 Task: Create a scrum project AgileBoost. Add to scrum project AgileBoost a team member softage.3@softage.net and assign as Project Lead. Add to scrum project AgileBoost a team member softage.4@softage.net
Action: Mouse moved to (240, 66)
Screenshot: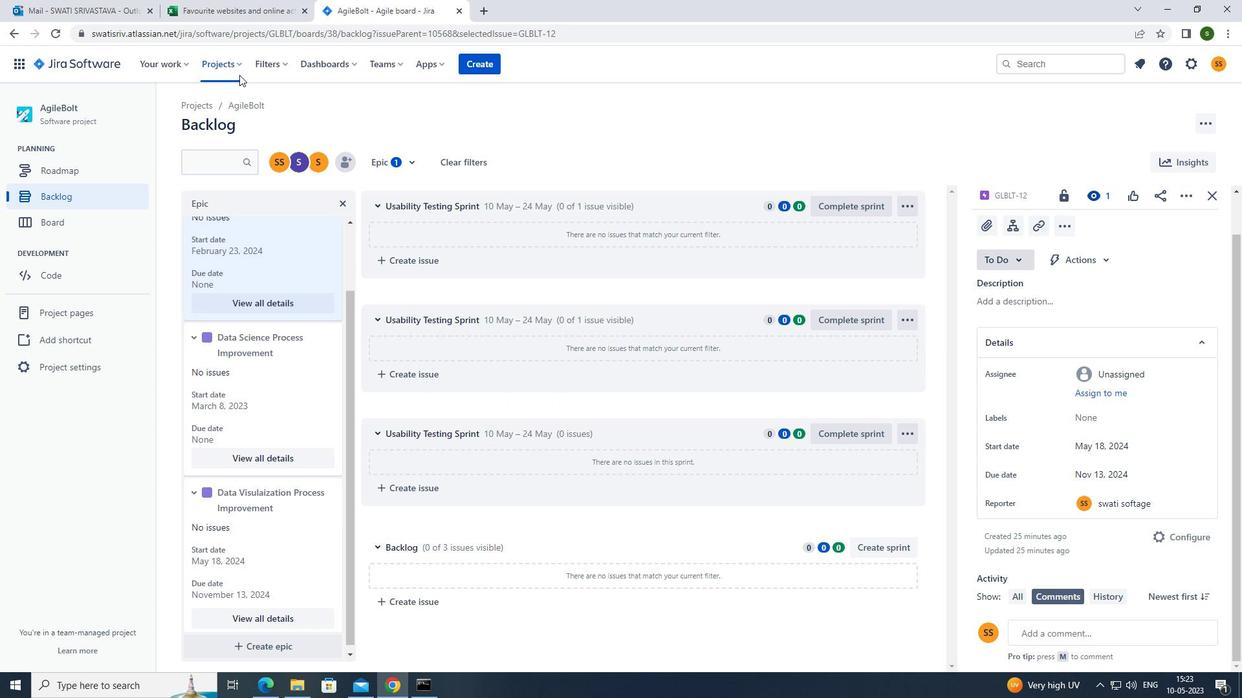 
Action: Mouse pressed left at (240, 66)
Screenshot: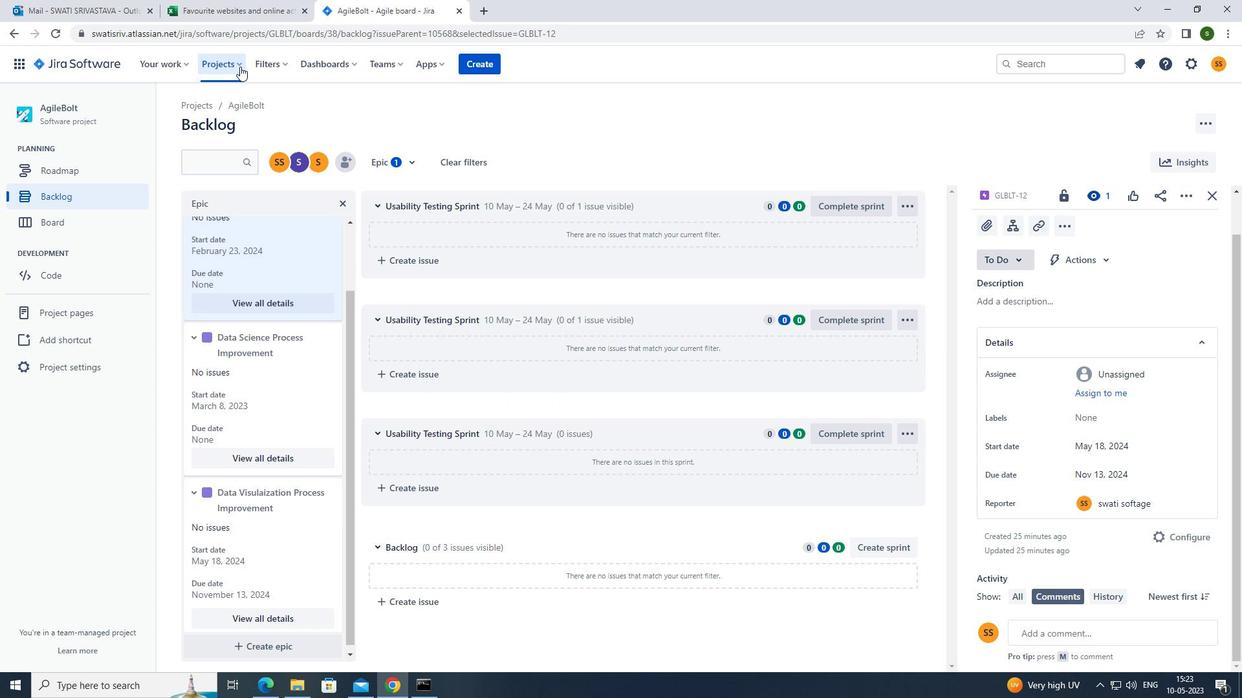 
Action: Mouse moved to (225, 320)
Screenshot: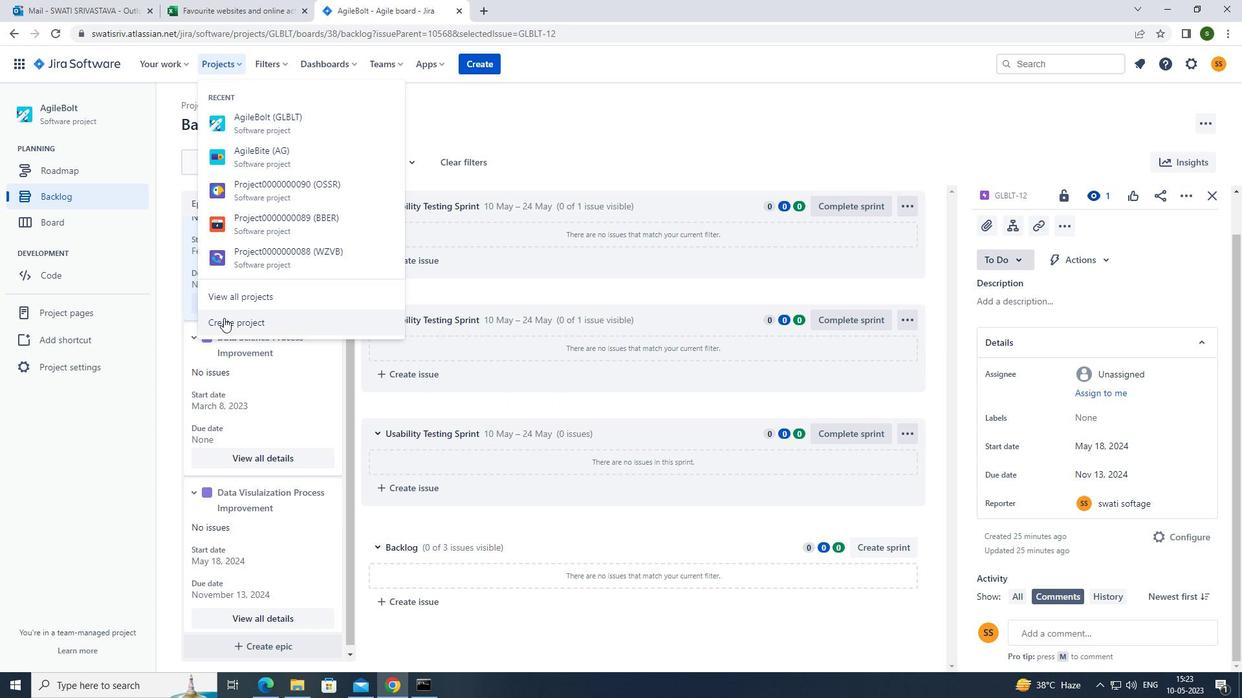 
Action: Mouse pressed left at (225, 320)
Screenshot: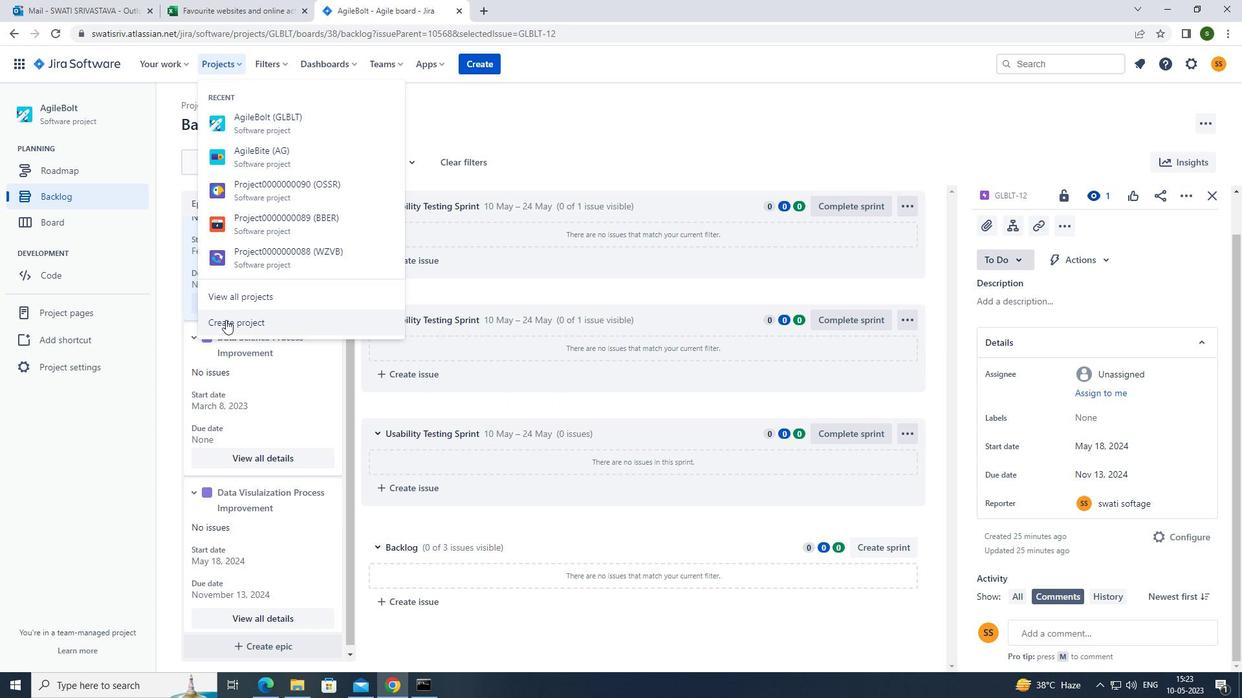 
Action: Mouse moved to (736, 323)
Screenshot: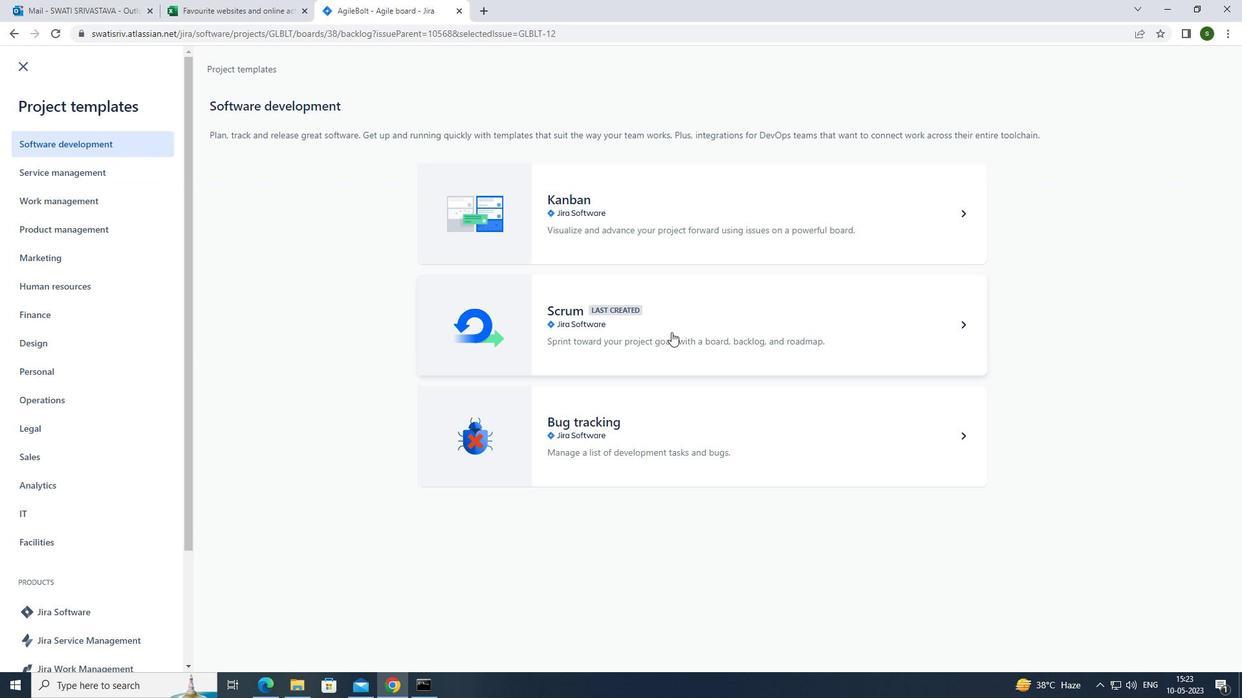 
Action: Mouse pressed left at (736, 323)
Screenshot: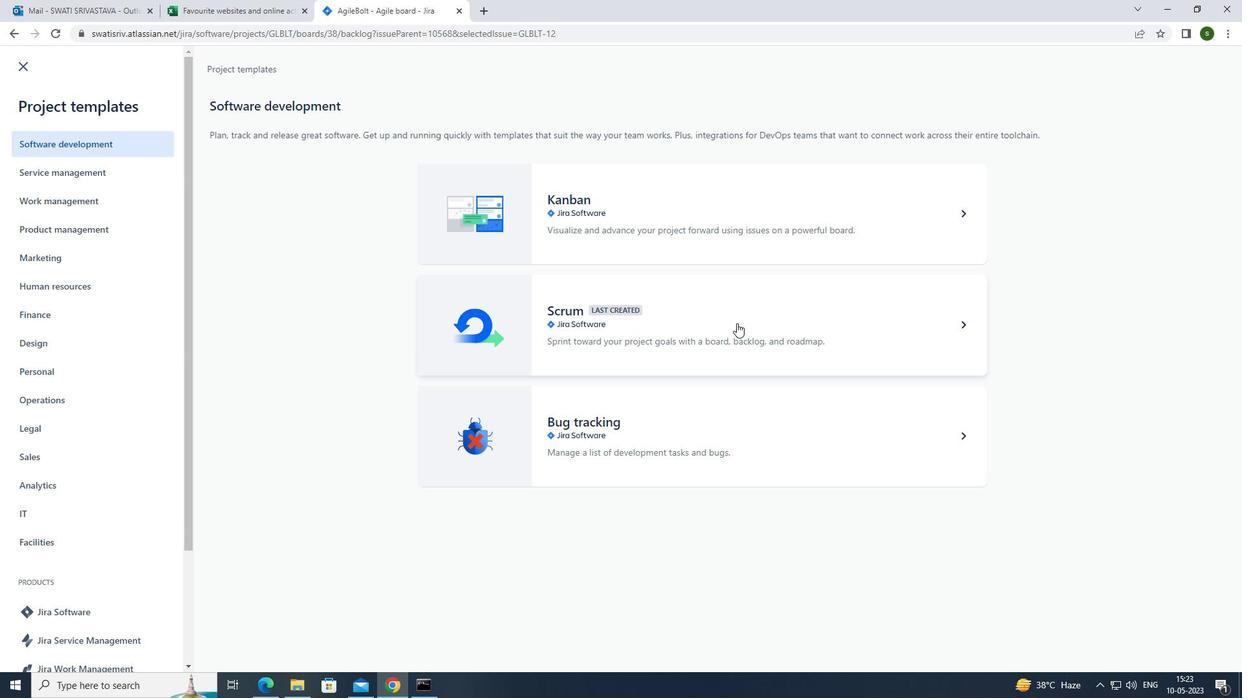 
Action: Mouse moved to (941, 639)
Screenshot: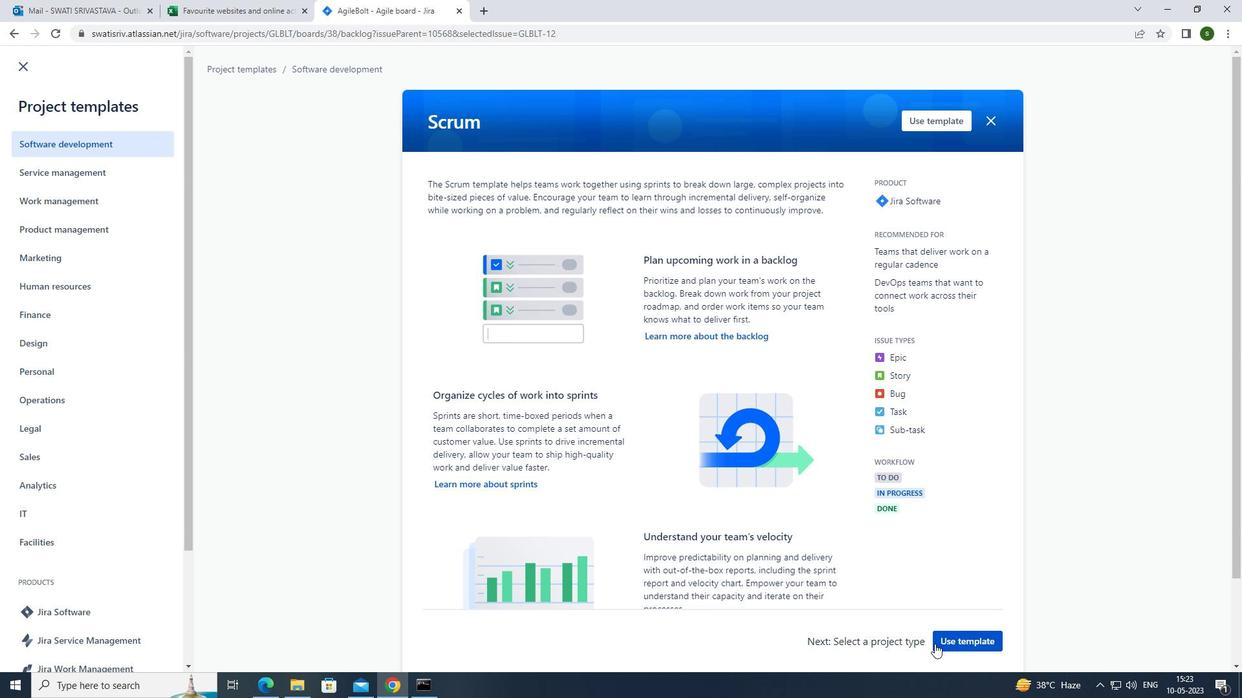 
Action: Mouse pressed left at (941, 639)
Screenshot: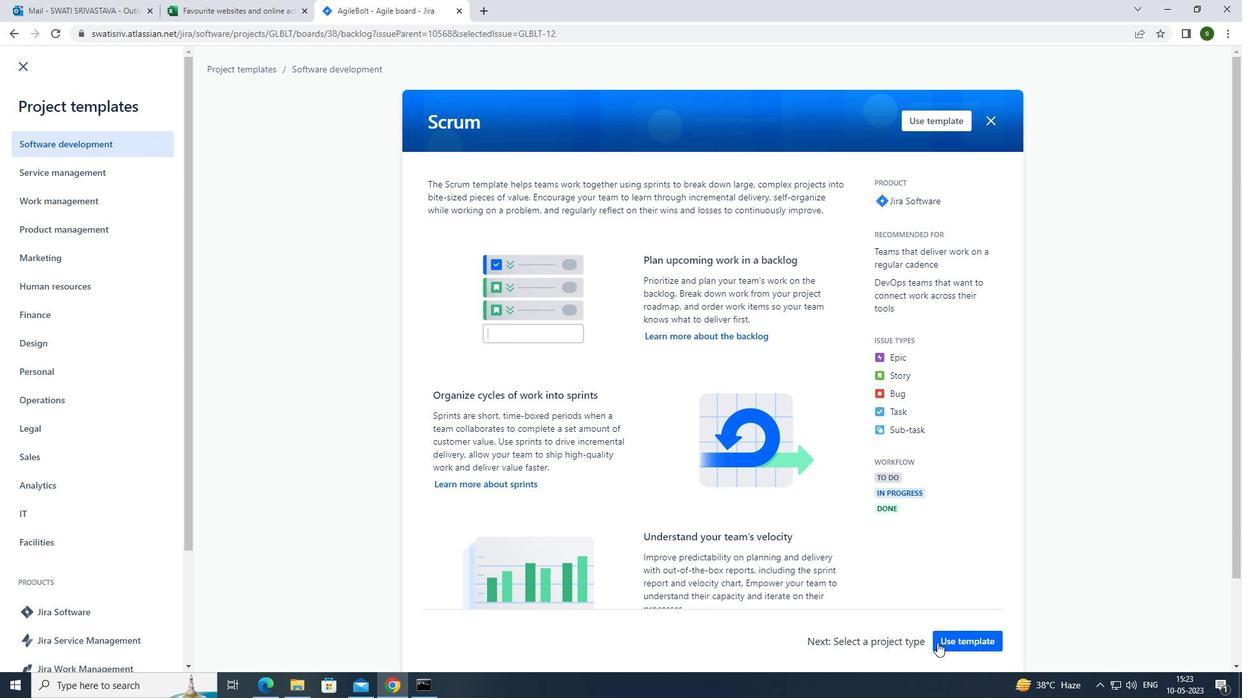 
Action: Mouse moved to (515, 631)
Screenshot: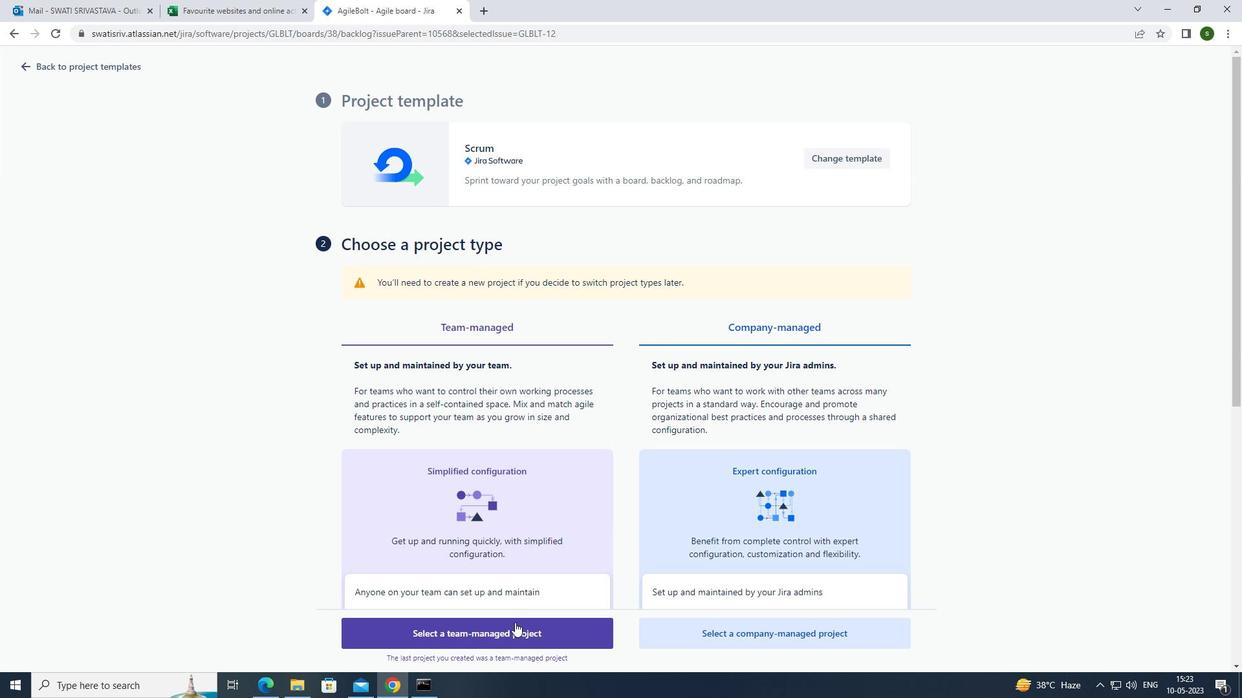 
Action: Mouse pressed left at (515, 631)
Screenshot: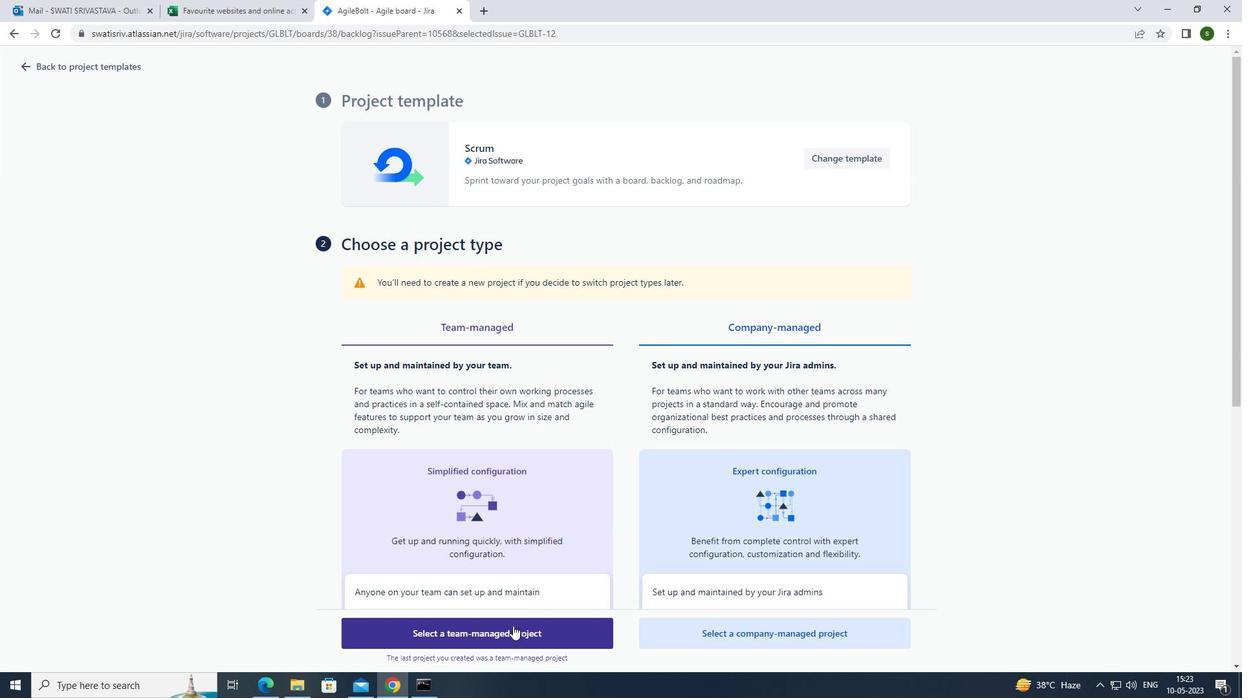 
Action: Mouse moved to (385, 310)
Screenshot: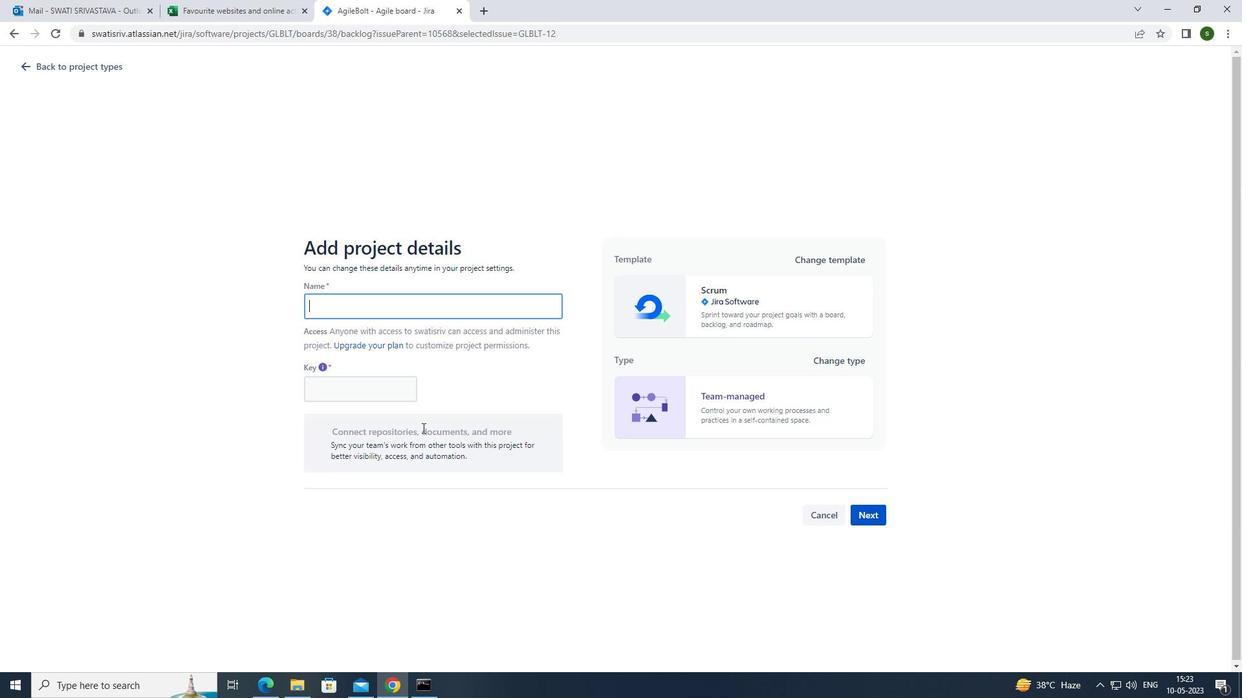 
Action: Mouse pressed left at (385, 310)
Screenshot: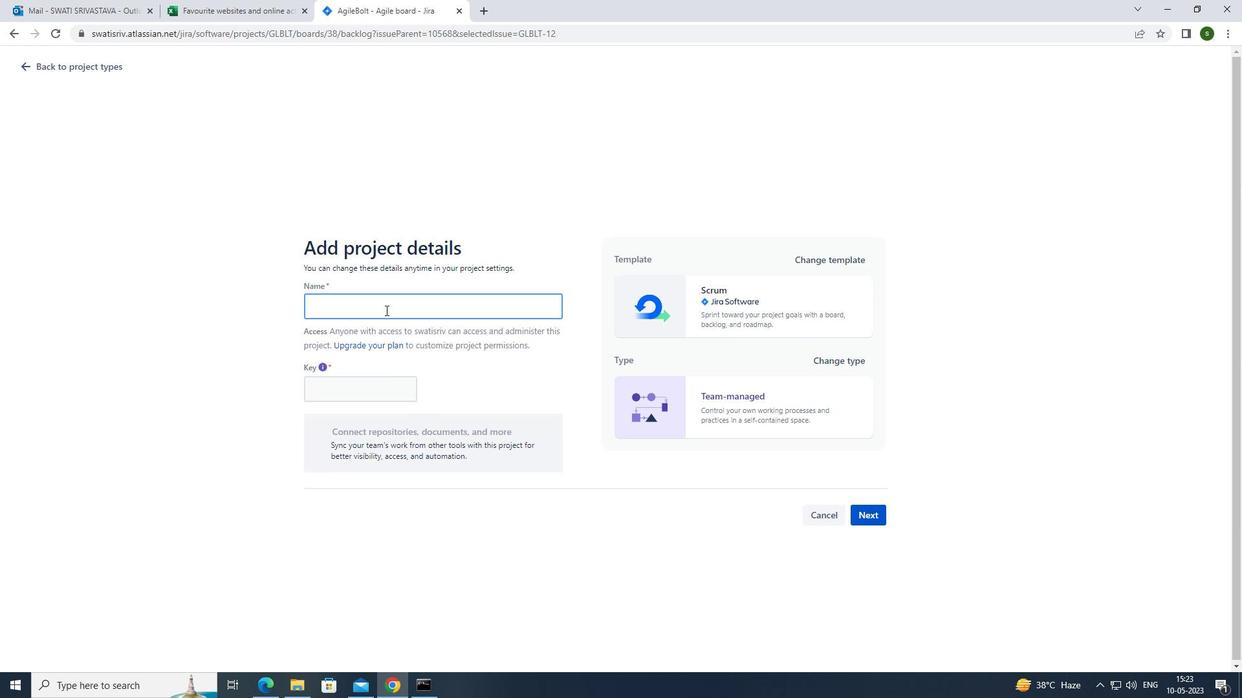 
Action: Key pressed <Key.caps_lock>a<Key.caps_lock>gile<Key.caps_lock>b<Key.caps_lock>oost
Screenshot: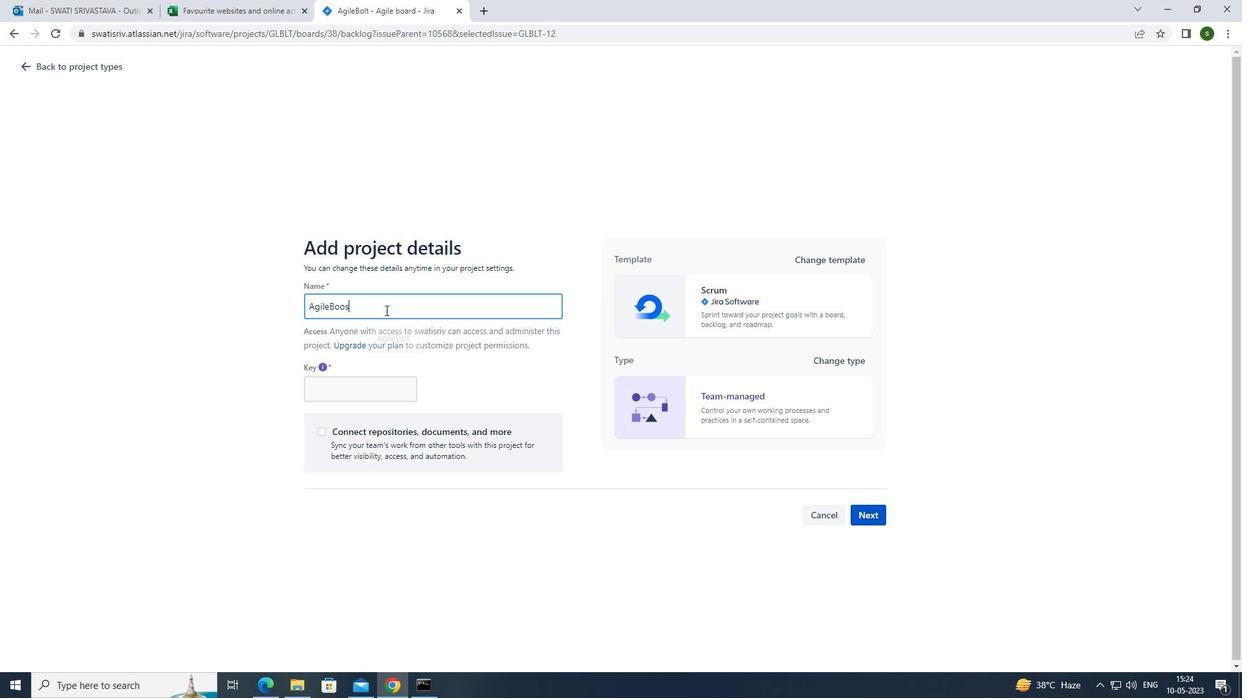
Action: Mouse moved to (871, 517)
Screenshot: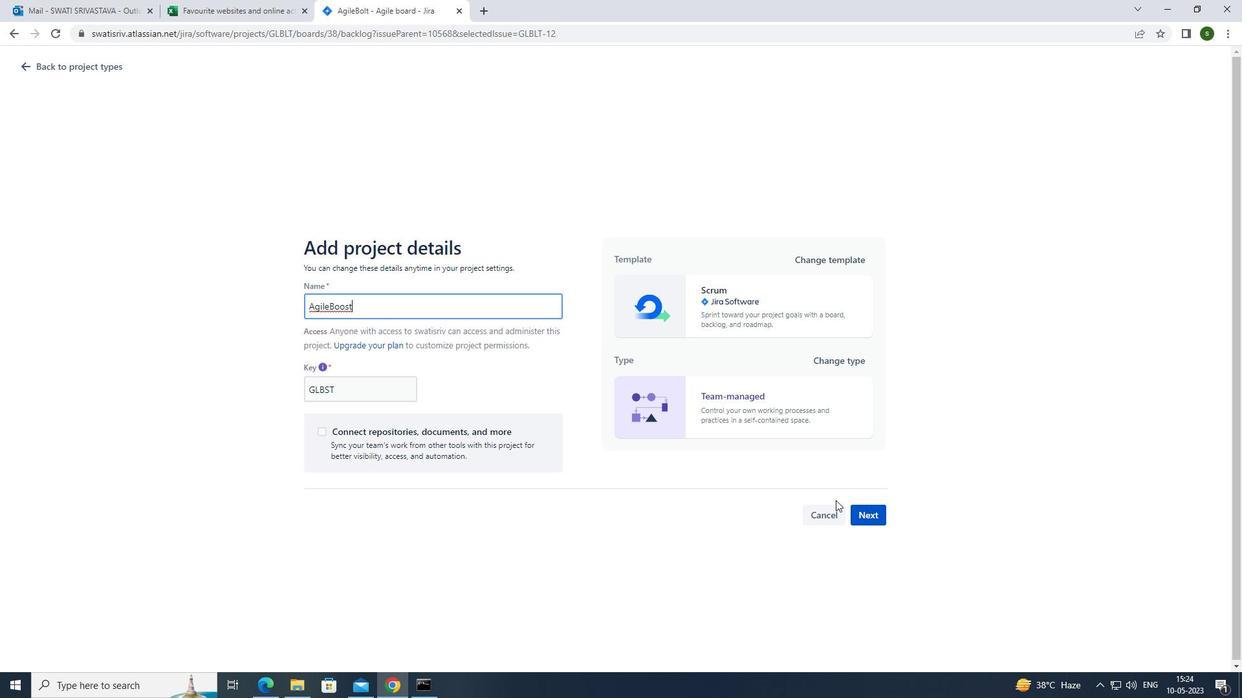 
Action: Mouse pressed left at (871, 517)
Screenshot: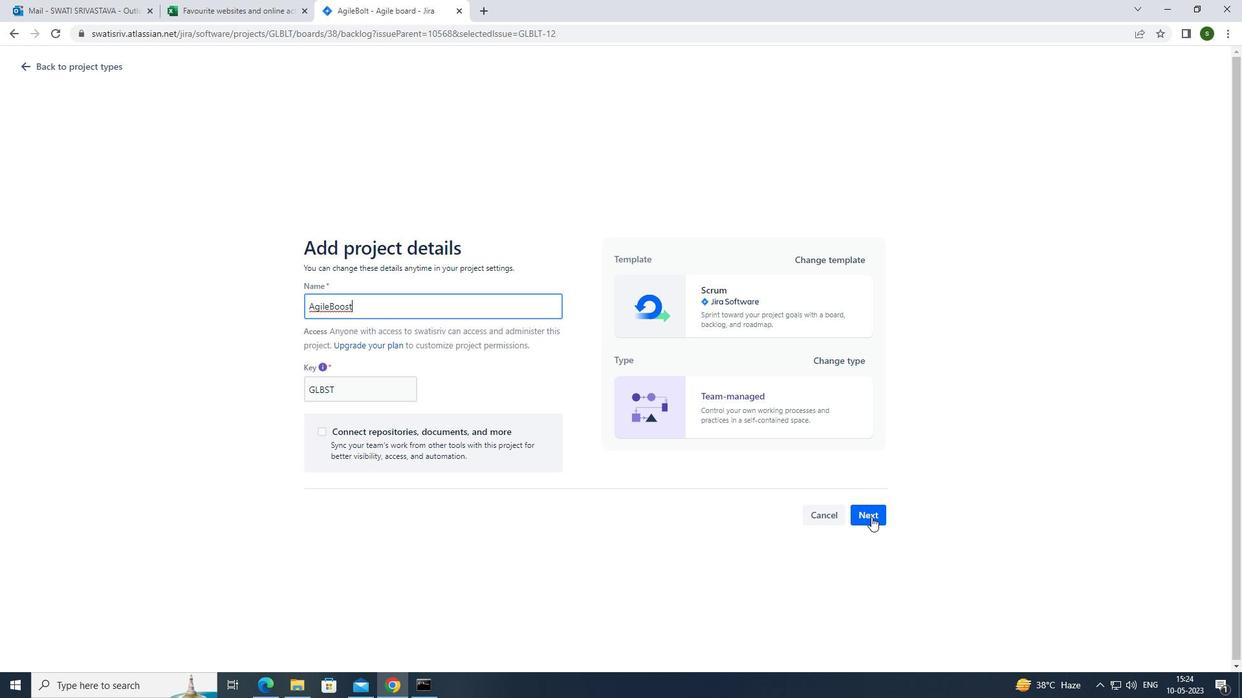 
Action: Mouse moved to (768, 437)
Screenshot: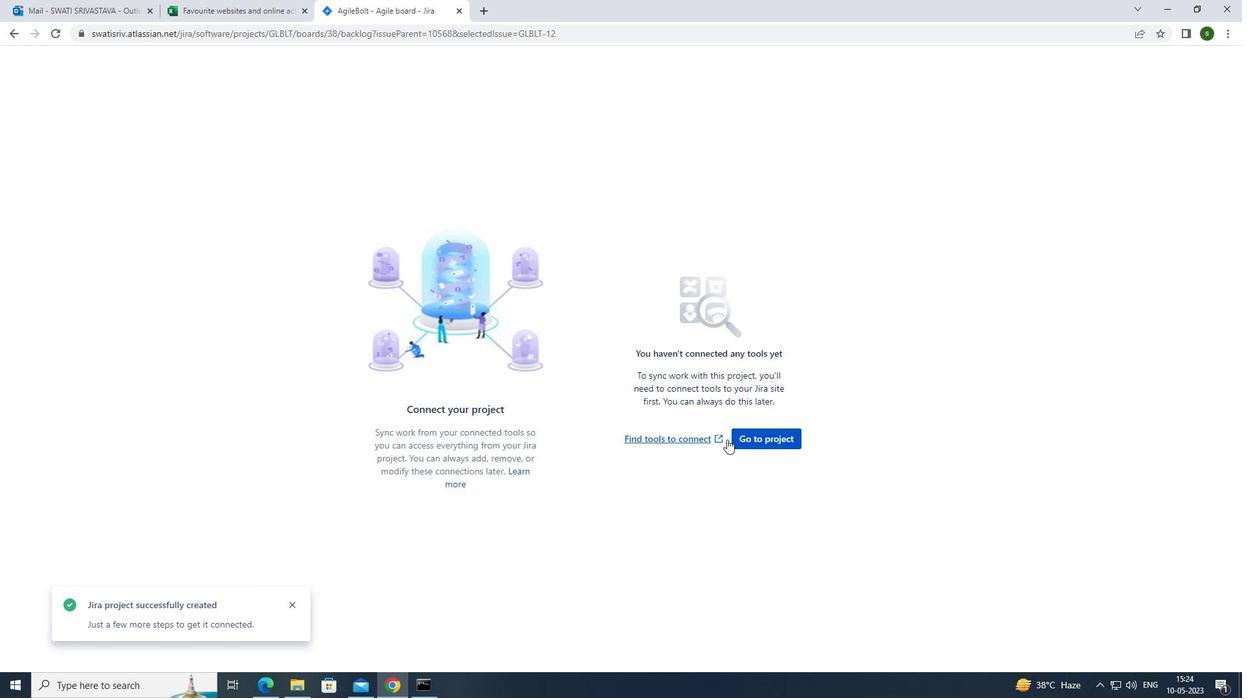 
Action: Mouse pressed left at (768, 437)
Screenshot: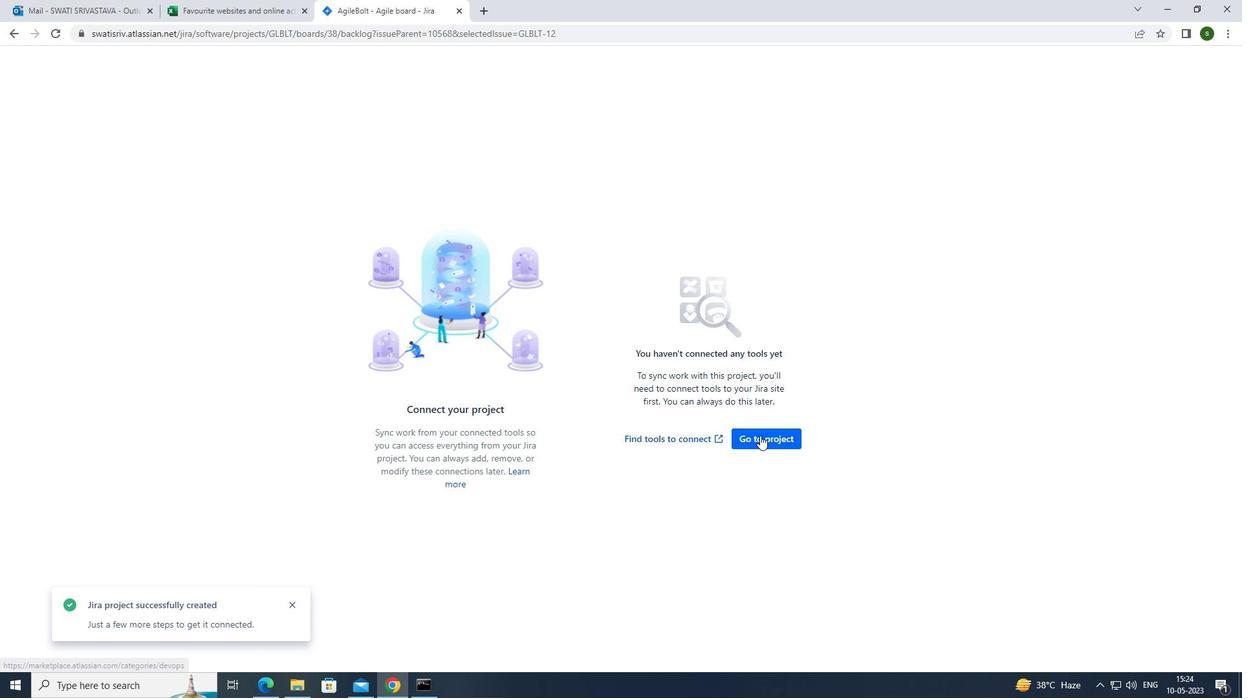 
Action: Mouse moved to (309, 176)
Screenshot: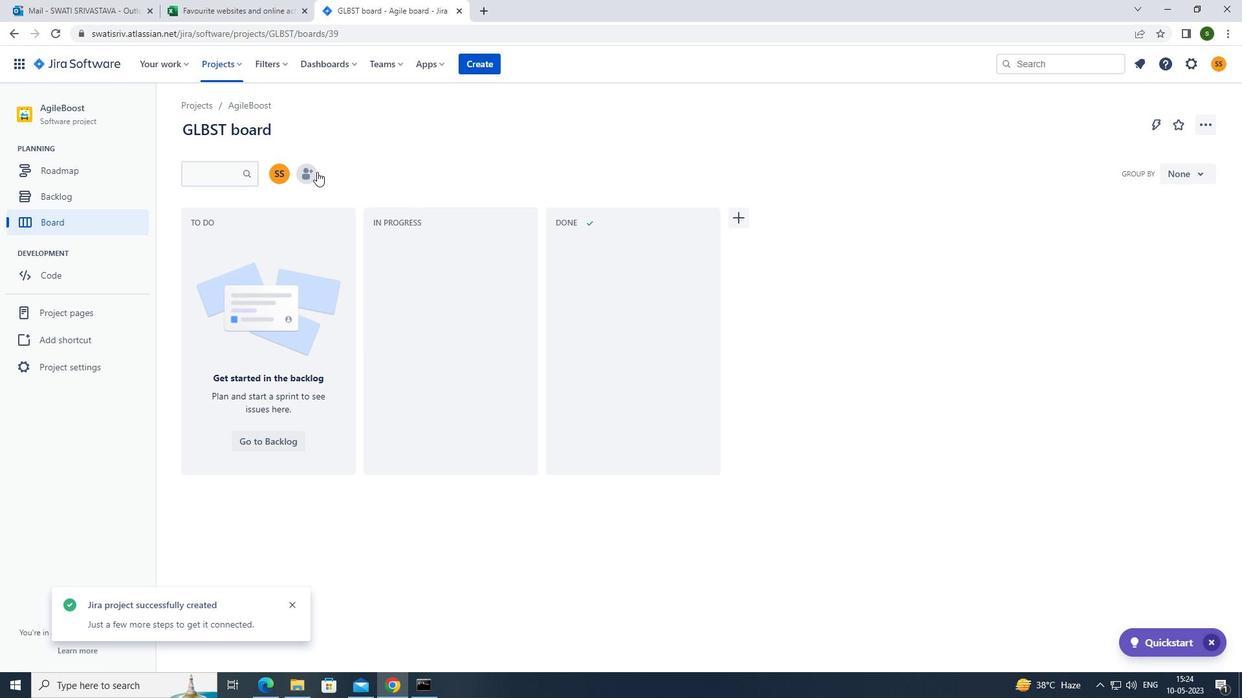 
Action: Mouse pressed left at (309, 176)
Screenshot: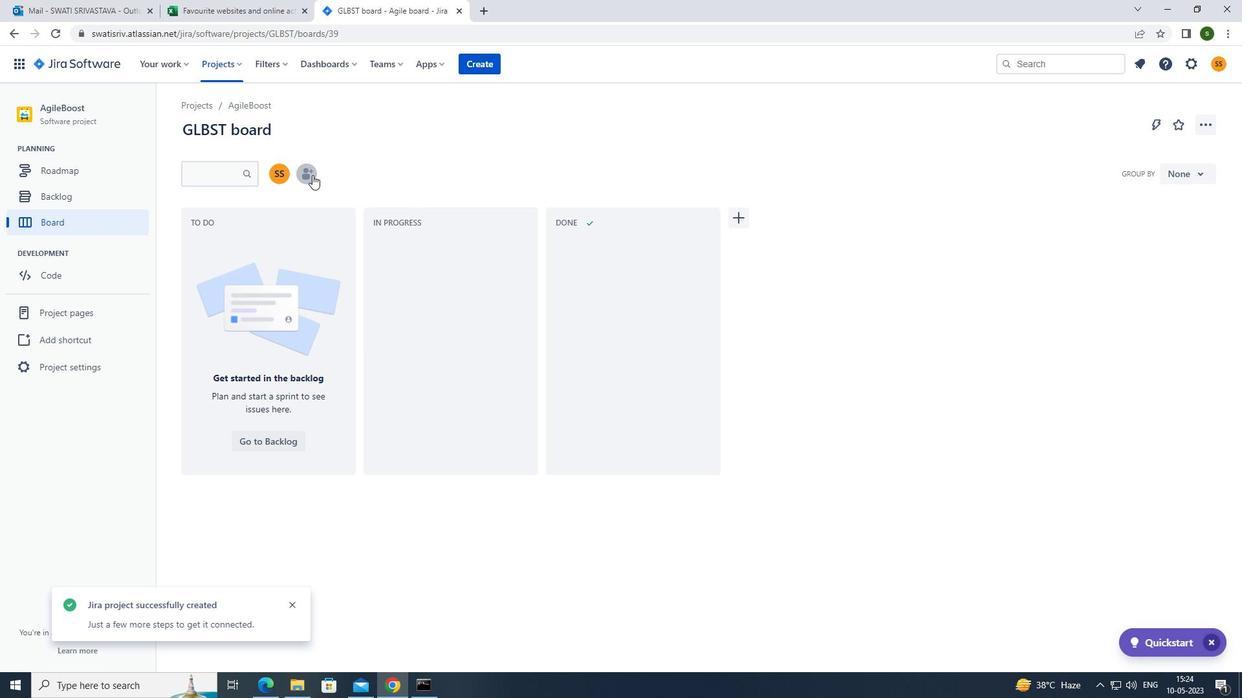 
Action: Mouse moved to (599, 163)
Screenshot: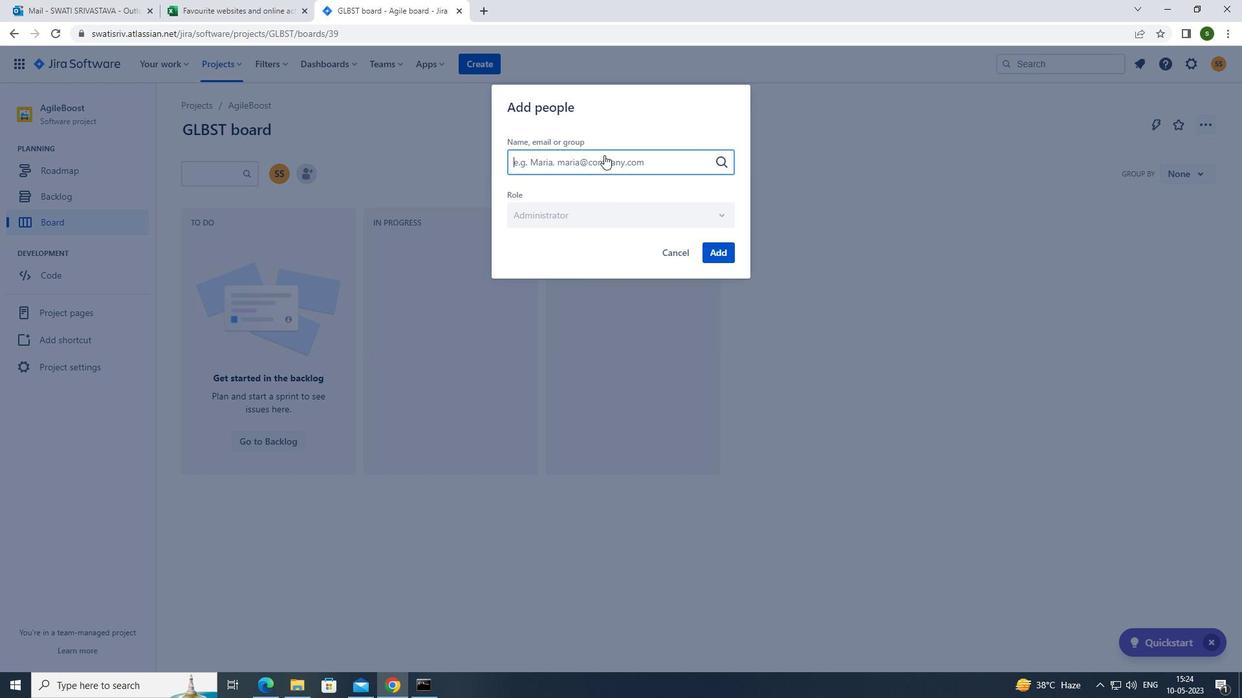 
Action: Mouse pressed left at (599, 163)
Screenshot: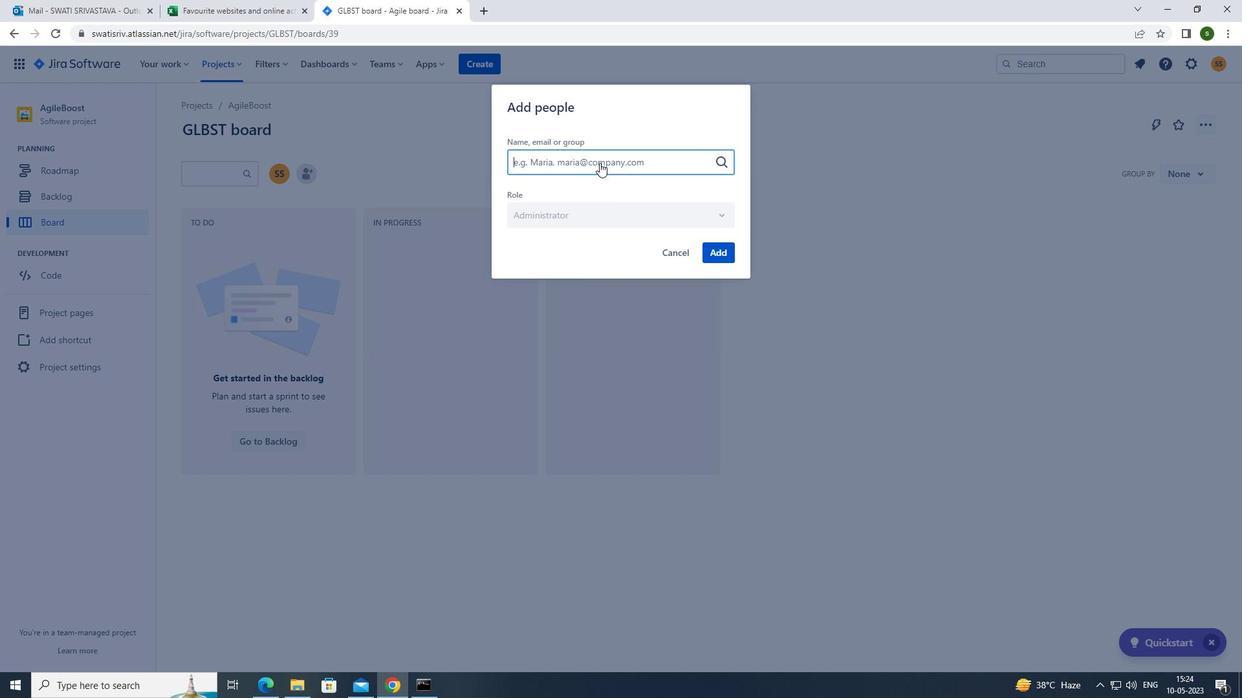 
Action: Mouse moved to (595, 164)
Screenshot: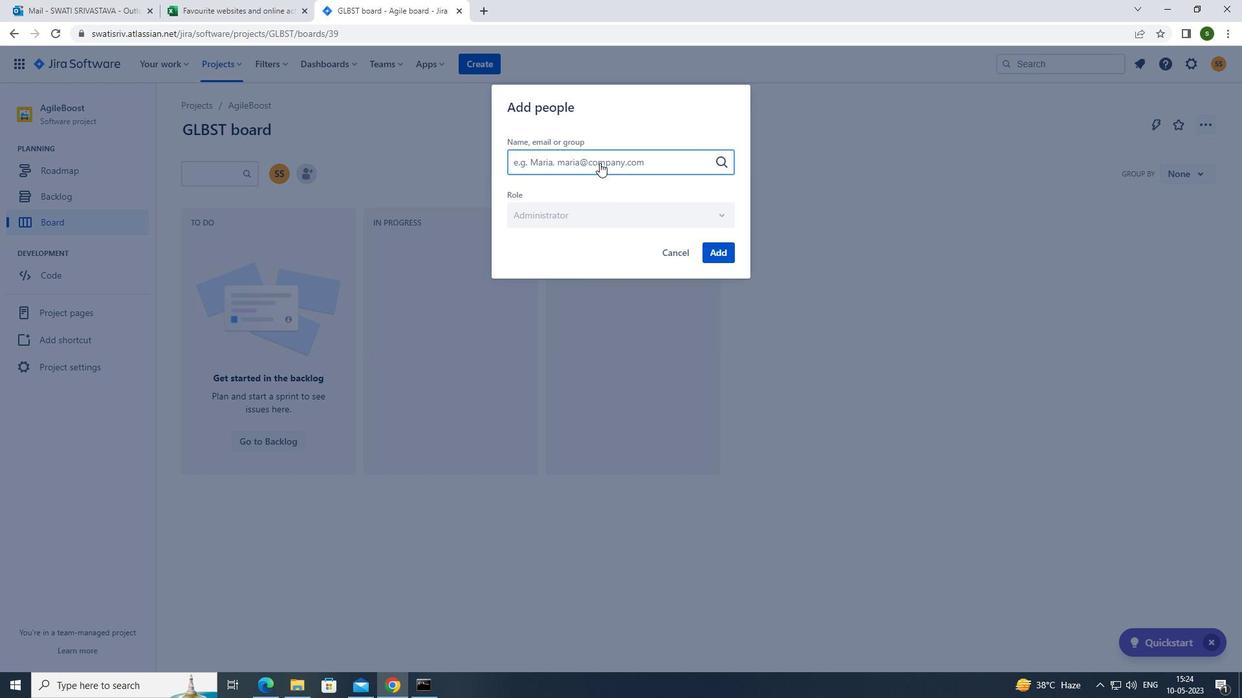 
Action: Key pressed so
Screenshot: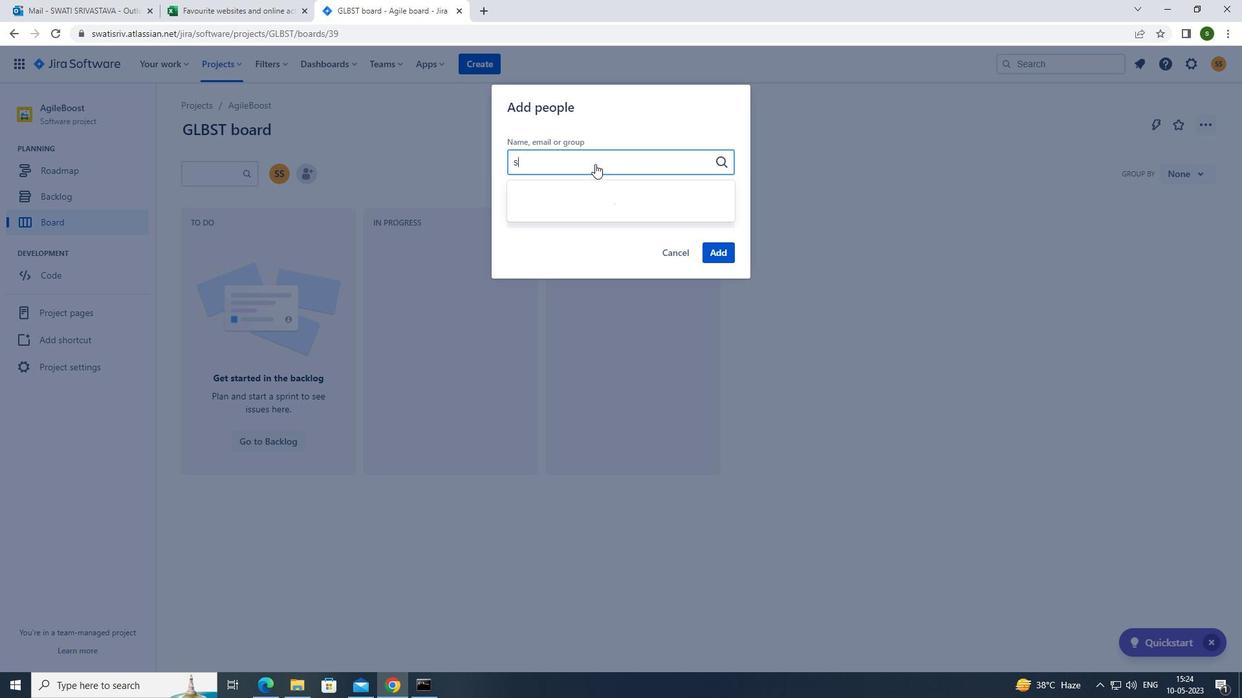 
Action: Mouse moved to (578, 301)
Screenshot: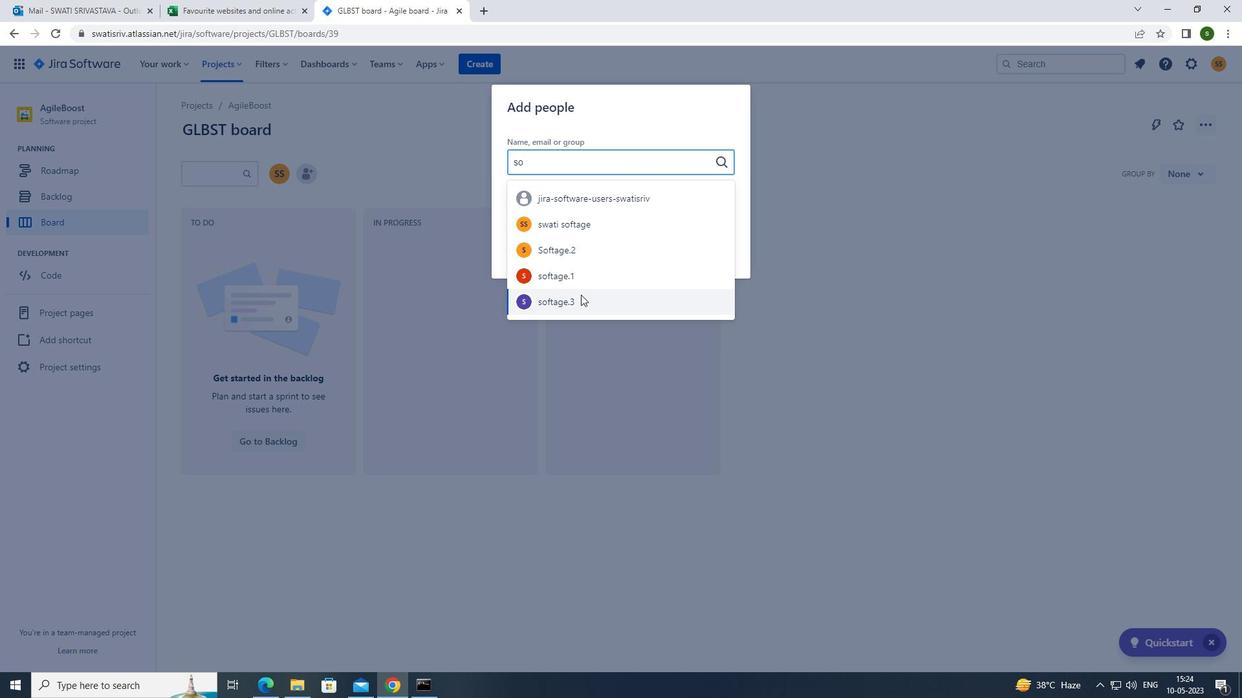 
Action: Mouse pressed left at (578, 301)
Screenshot: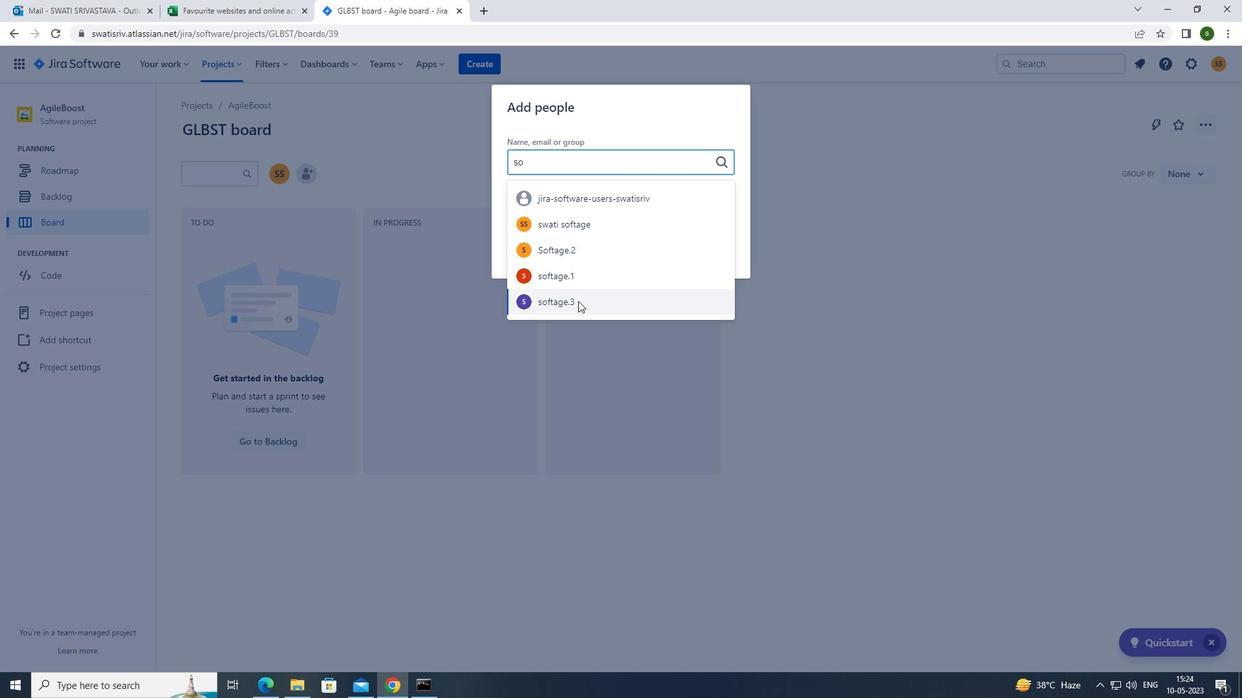 
Action: Mouse moved to (722, 252)
Screenshot: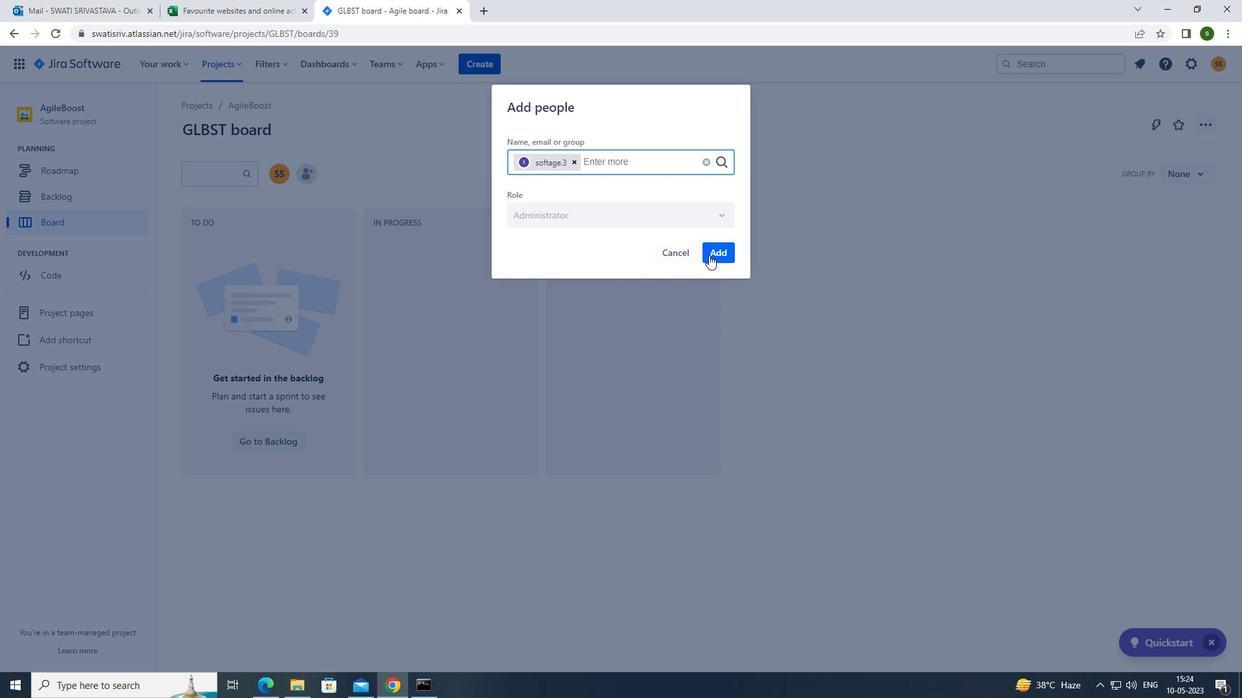 
Action: Mouse pressed left at (722, 252)
Screenshot: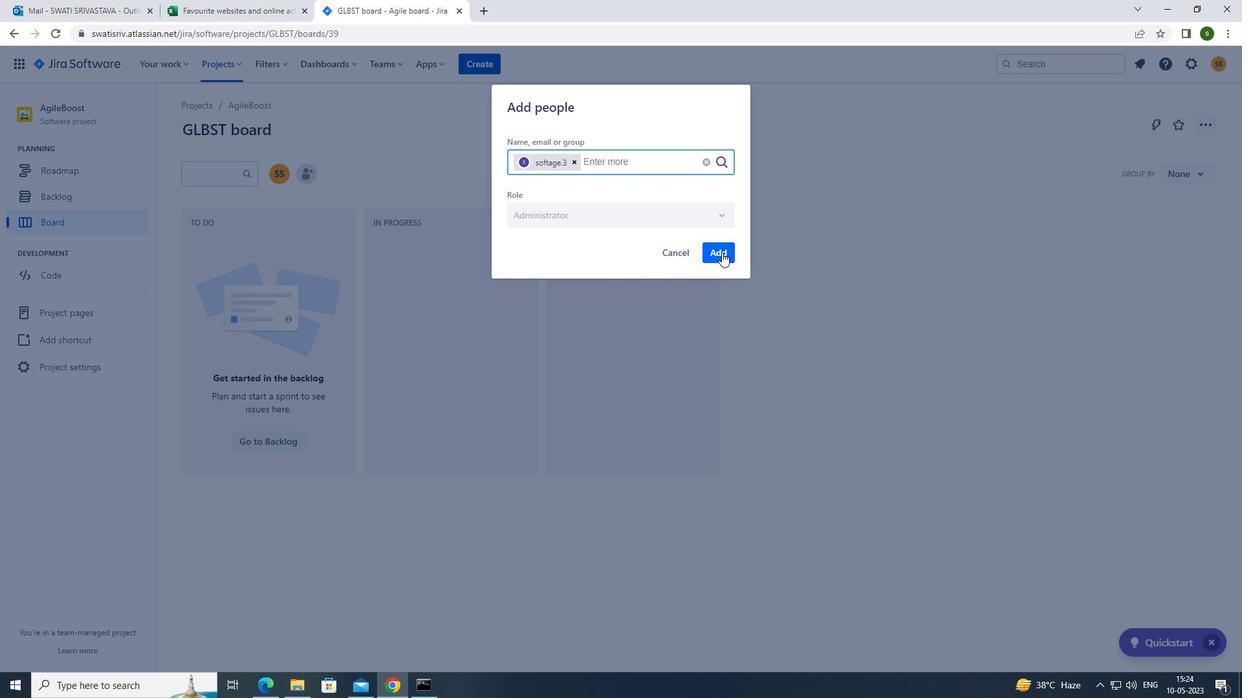 
Action: Mouse moved to (95, 364)
Screenshot: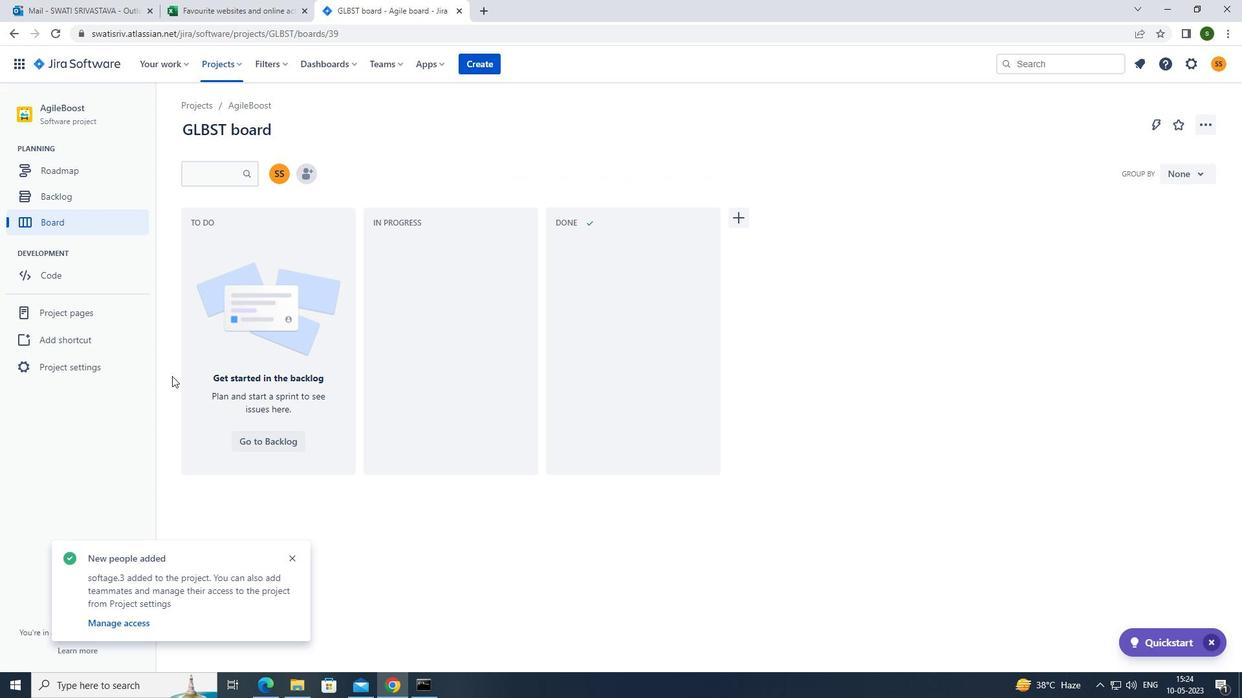 
Action: Mouse pressed left at (95, 364)
Screenshot: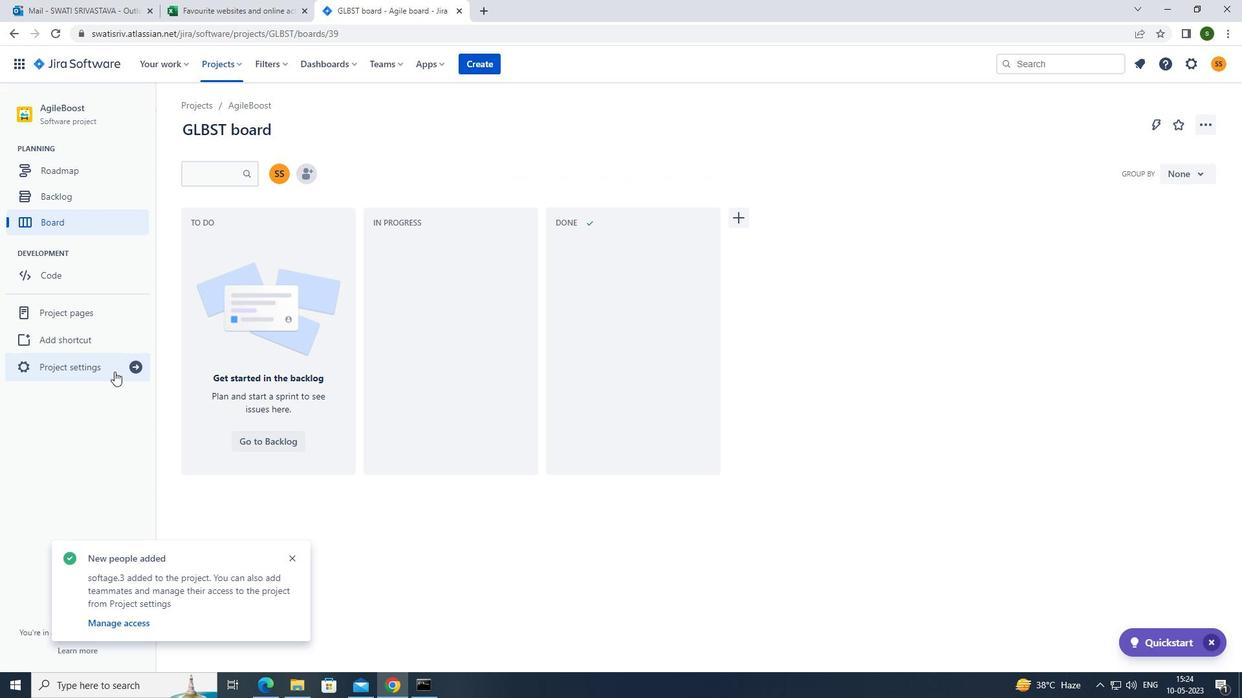 
Action: Mouse moved to (488, 387)
Screenshot: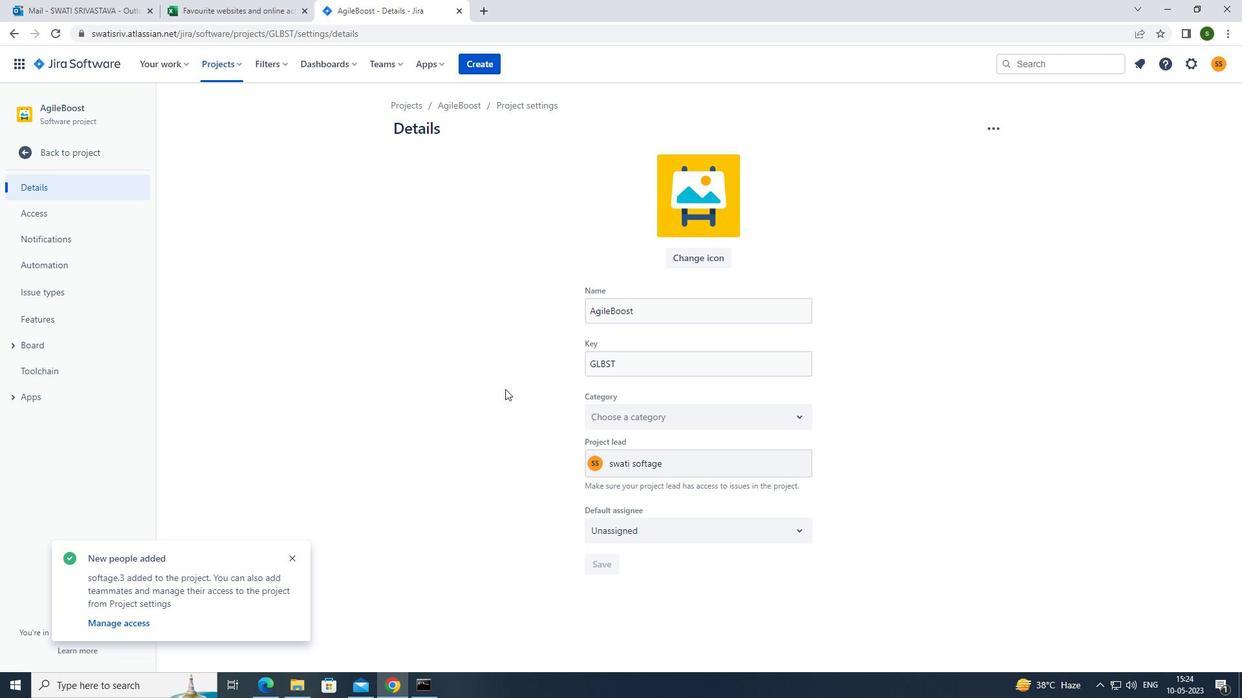 
Action: Mouse scrolled (488, 386) with delta (0, 0)
Screenshot: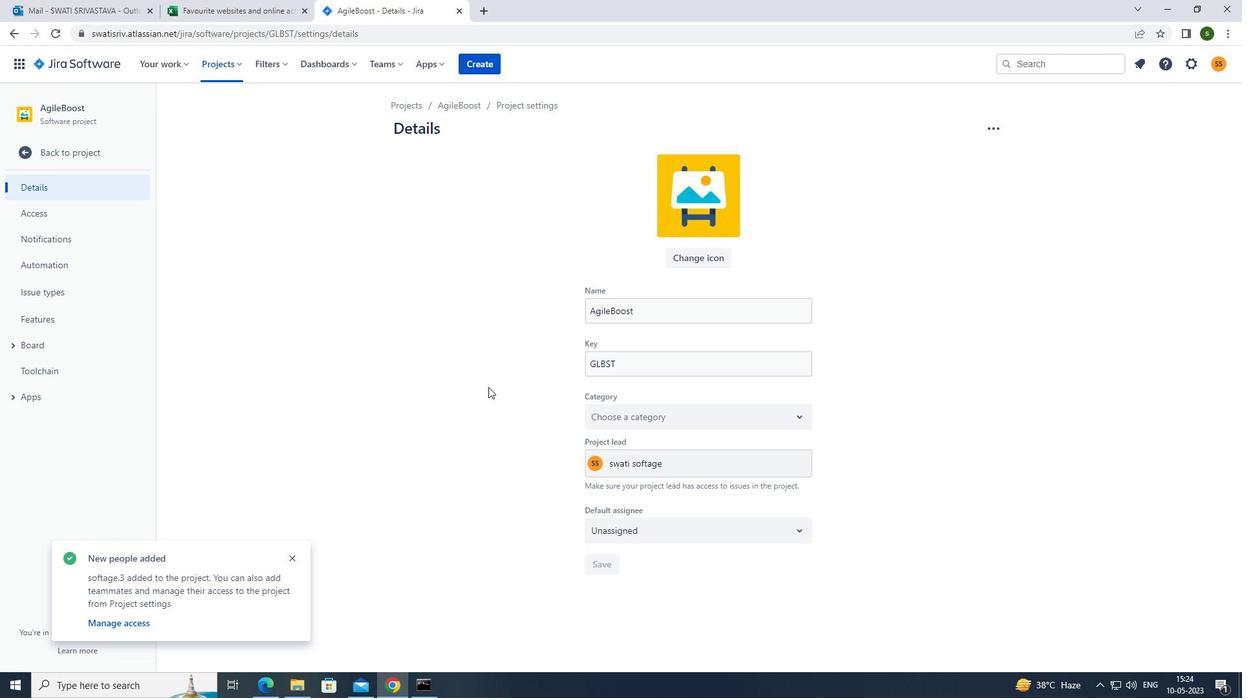 
Action: Mouse moved to (680, 468)
Screenshot: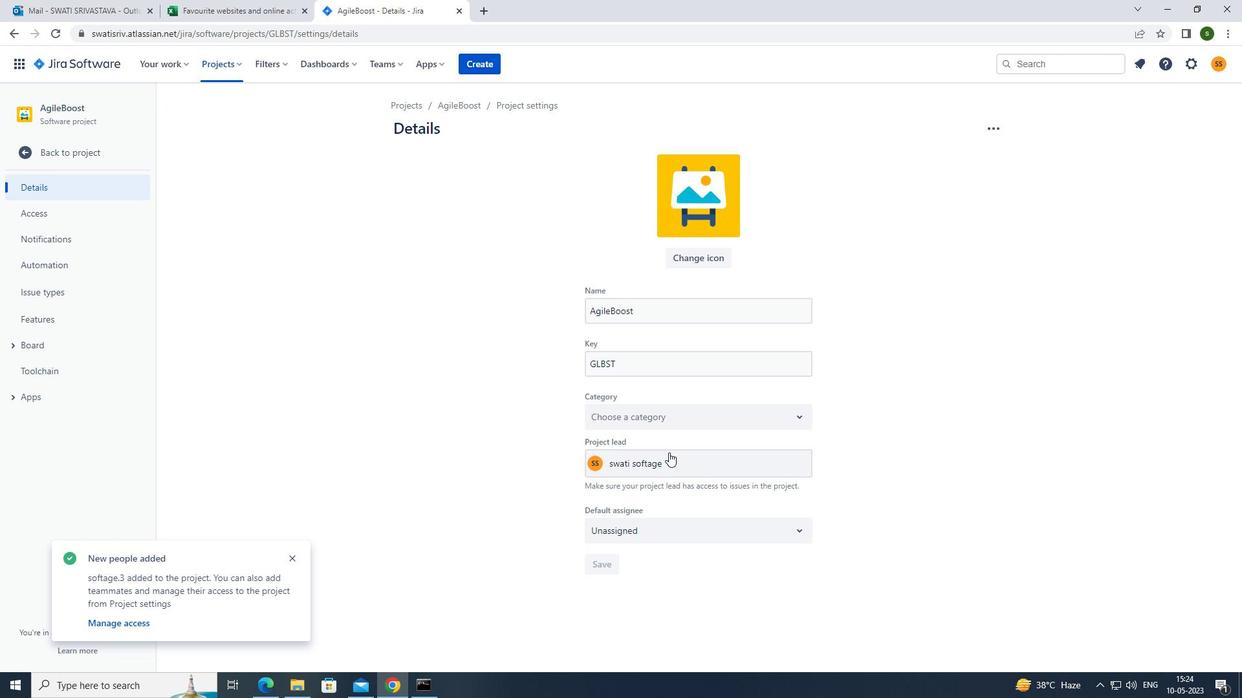 
Action: Mouse pressed left at (680, 468)
Screenshot: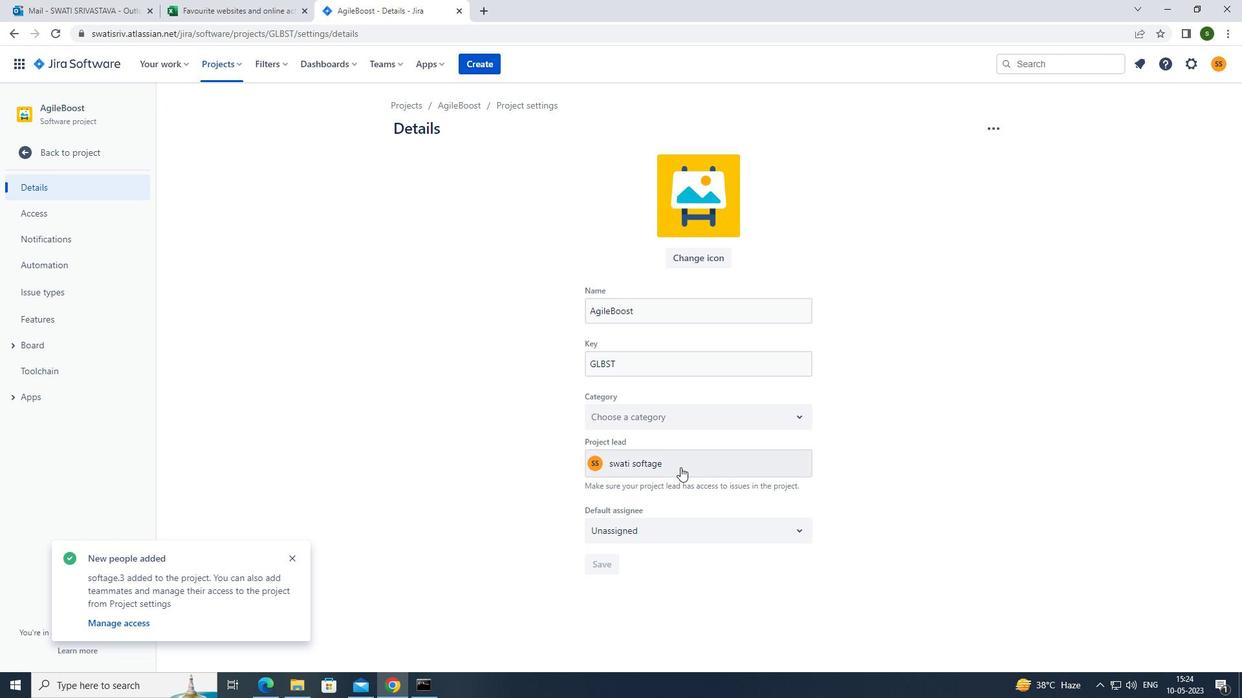 
Action: Mouse moved to (661, 600)
Screenshot: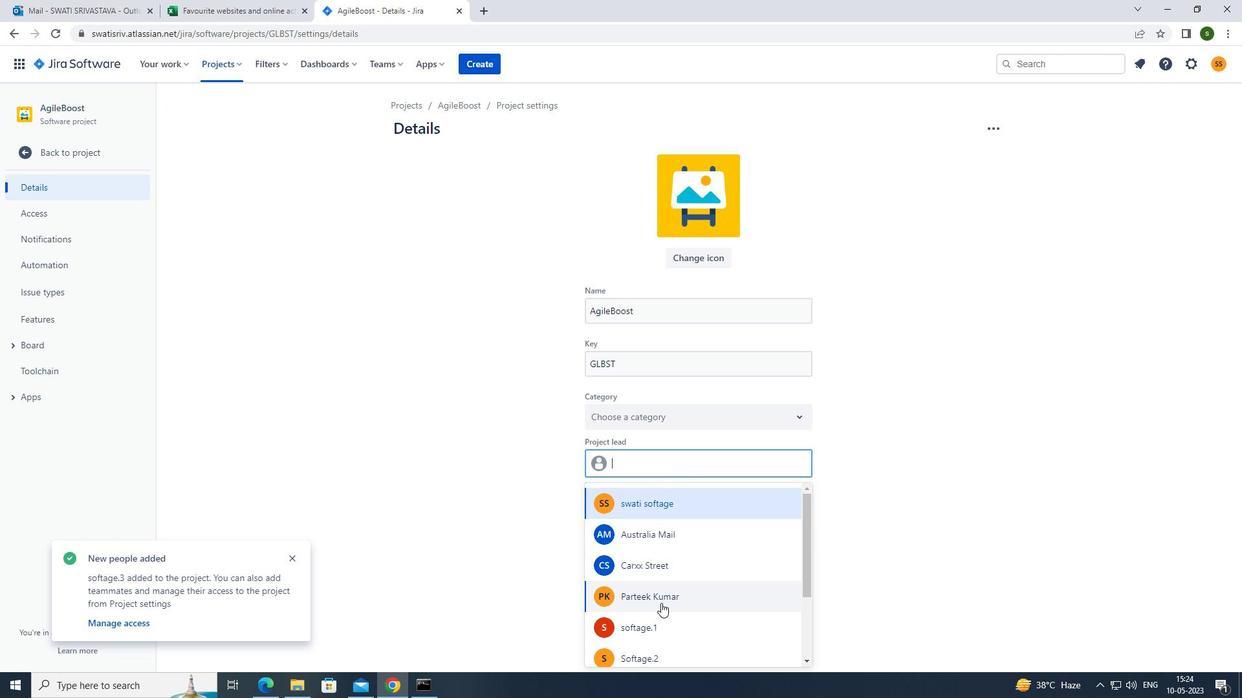
Action: Mouse scrolled (661, 599) with delta (0, 0)
Screenshot: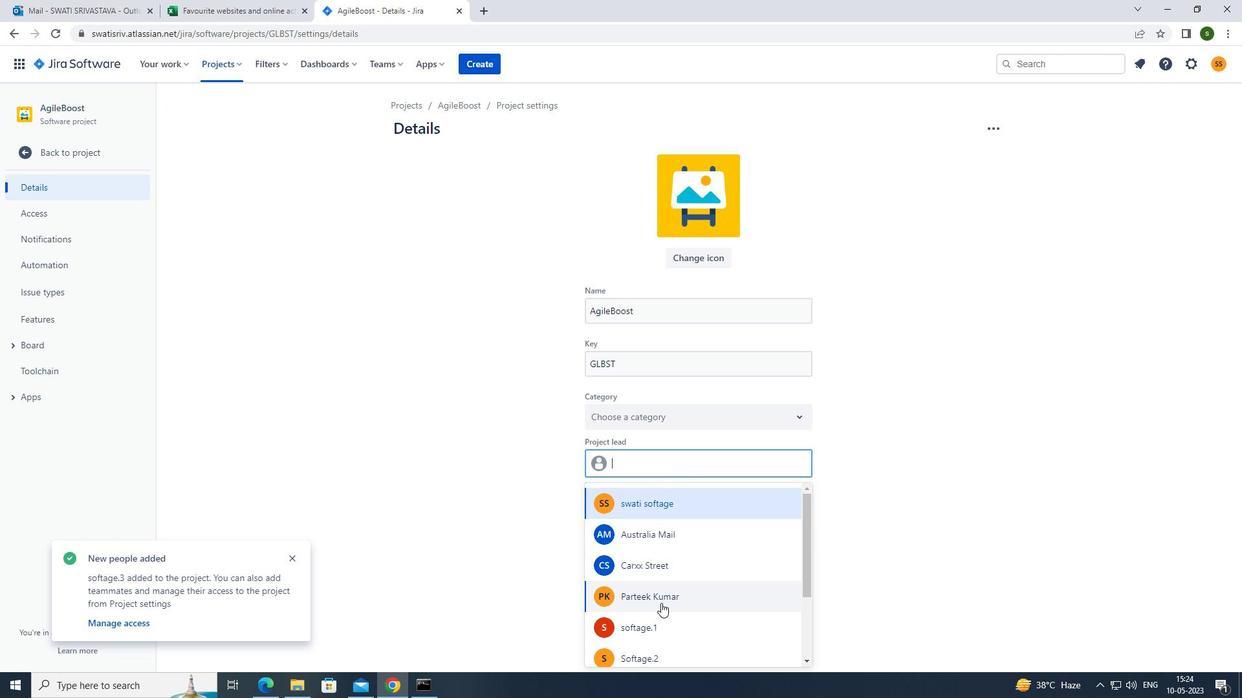 
Action: Mouse scrolled (661, 599) with delta (0, 0)
Screenshot: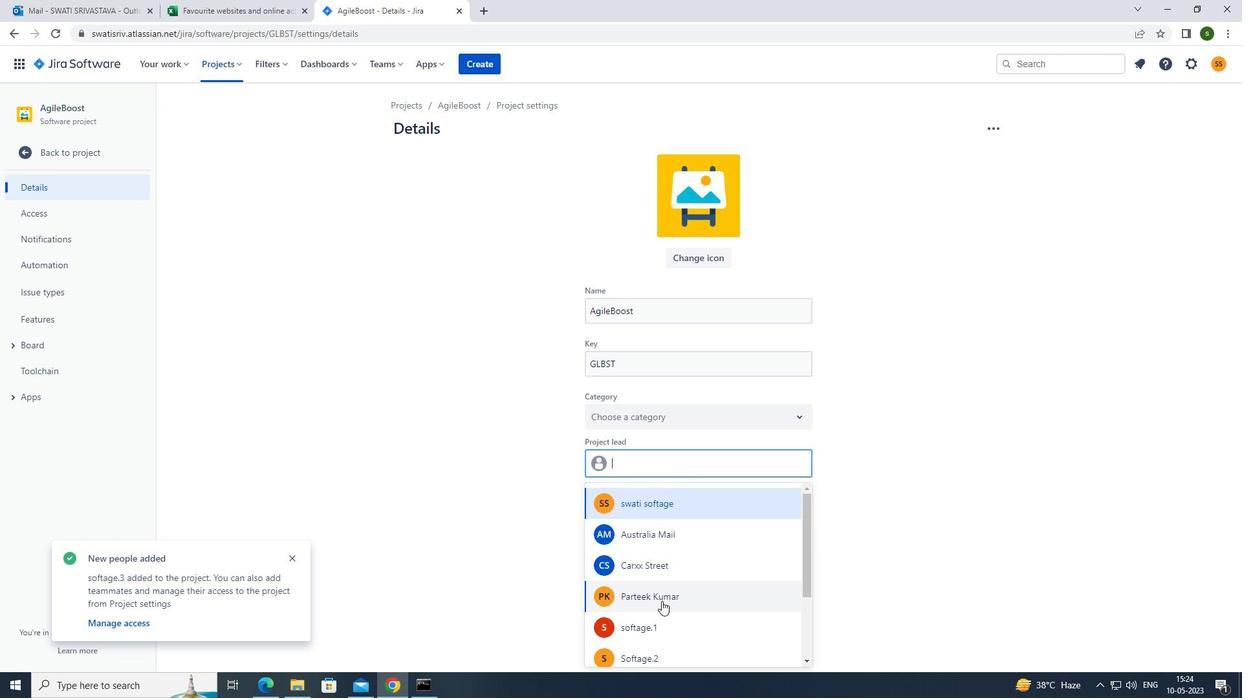 
Action: Mouse moved to (655, 581)
Screenshot: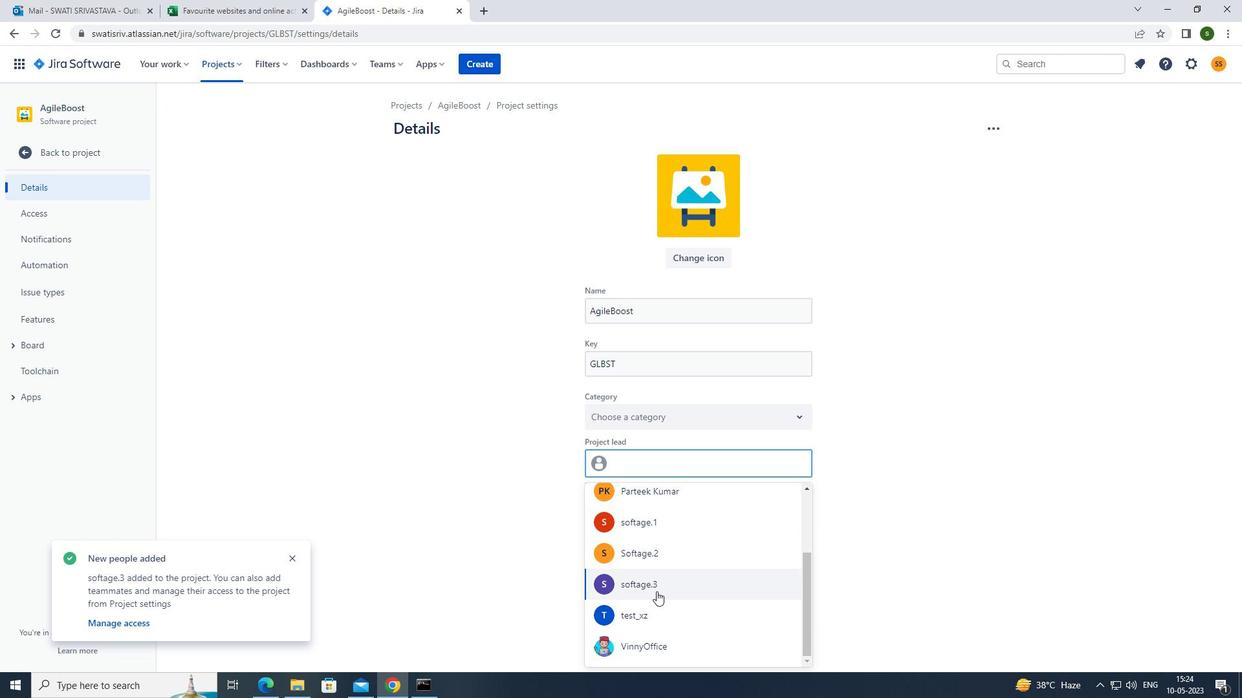 
Action: Mouse pressed left at (655, 581)
Screenshot: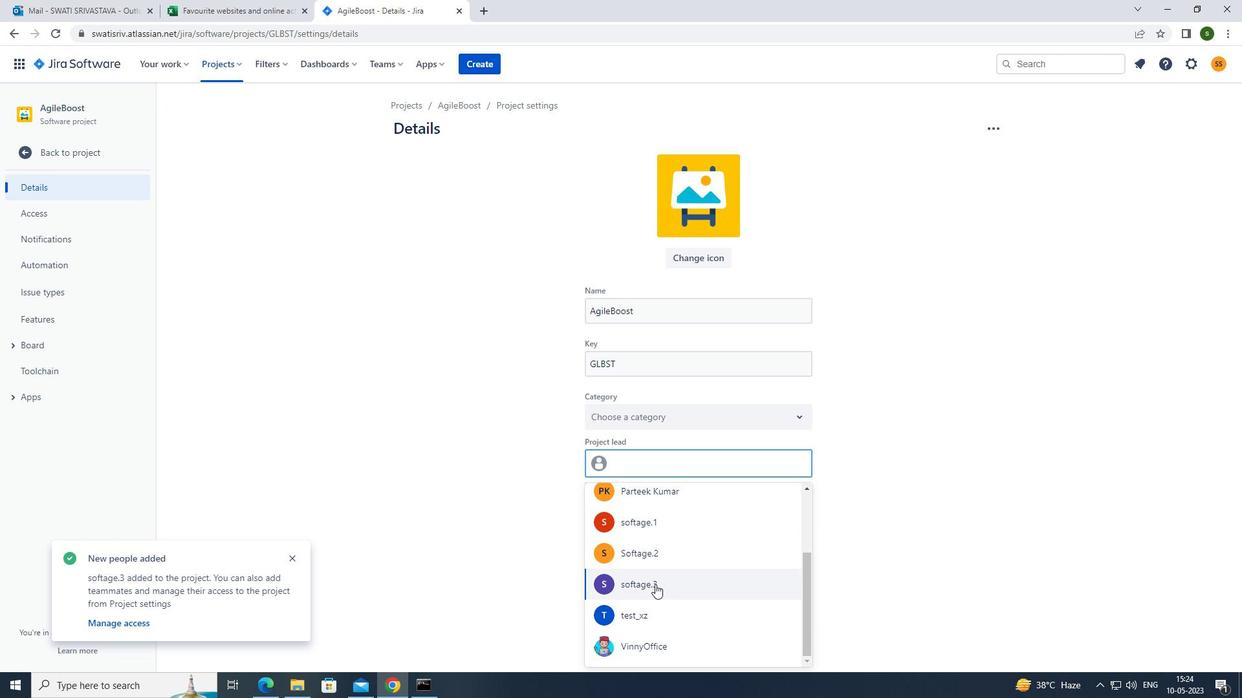 
Action: Mouse moved to (599, 559)
Screenshot: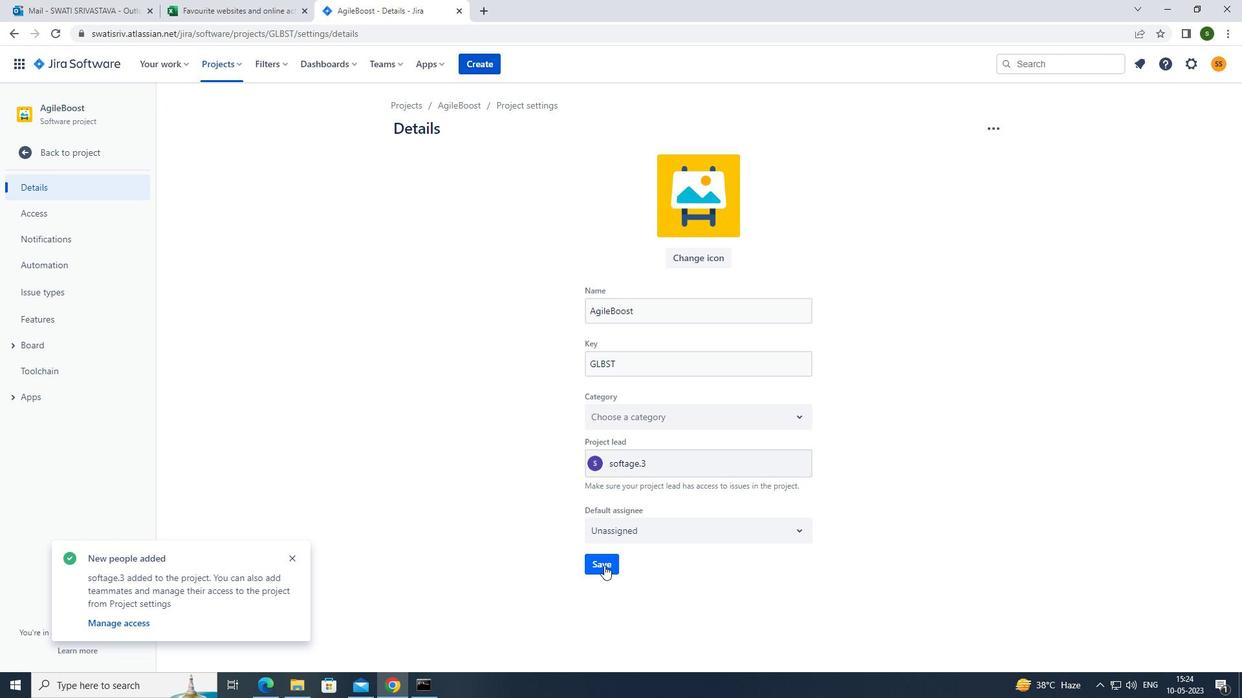 
Action: Mouse pressed left at (599, 559)
Screenshot: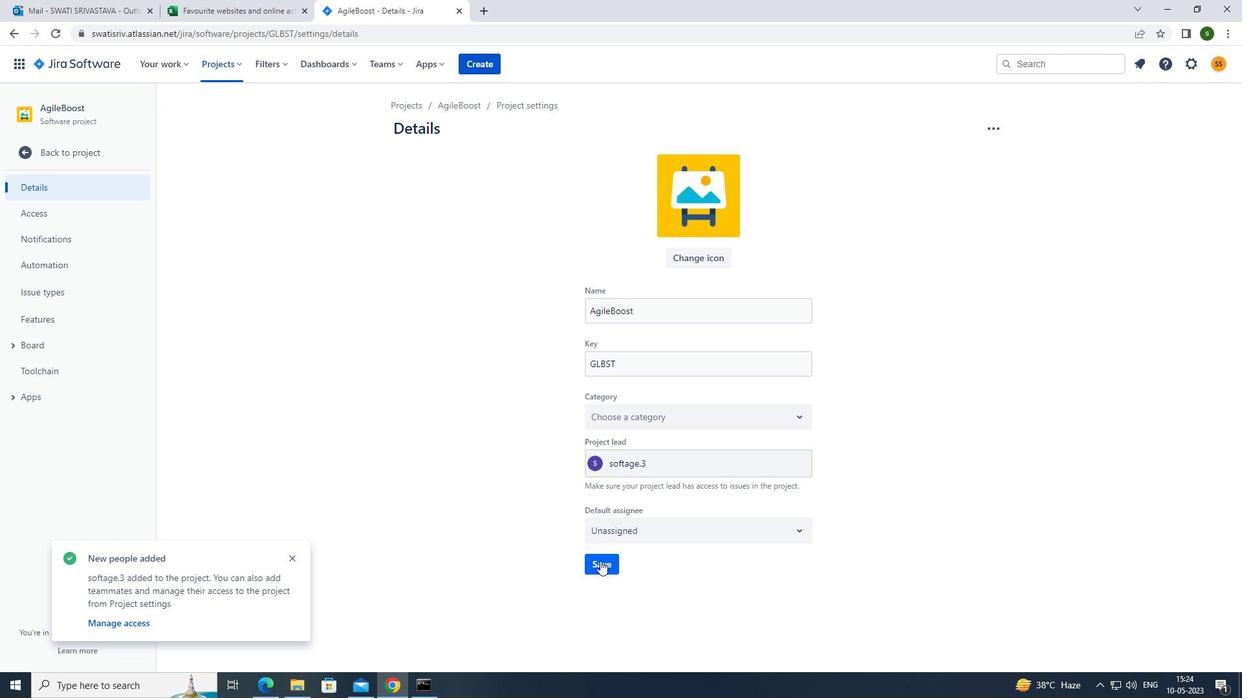 
Action: Mouse moved to (47, 144)
Screenshot: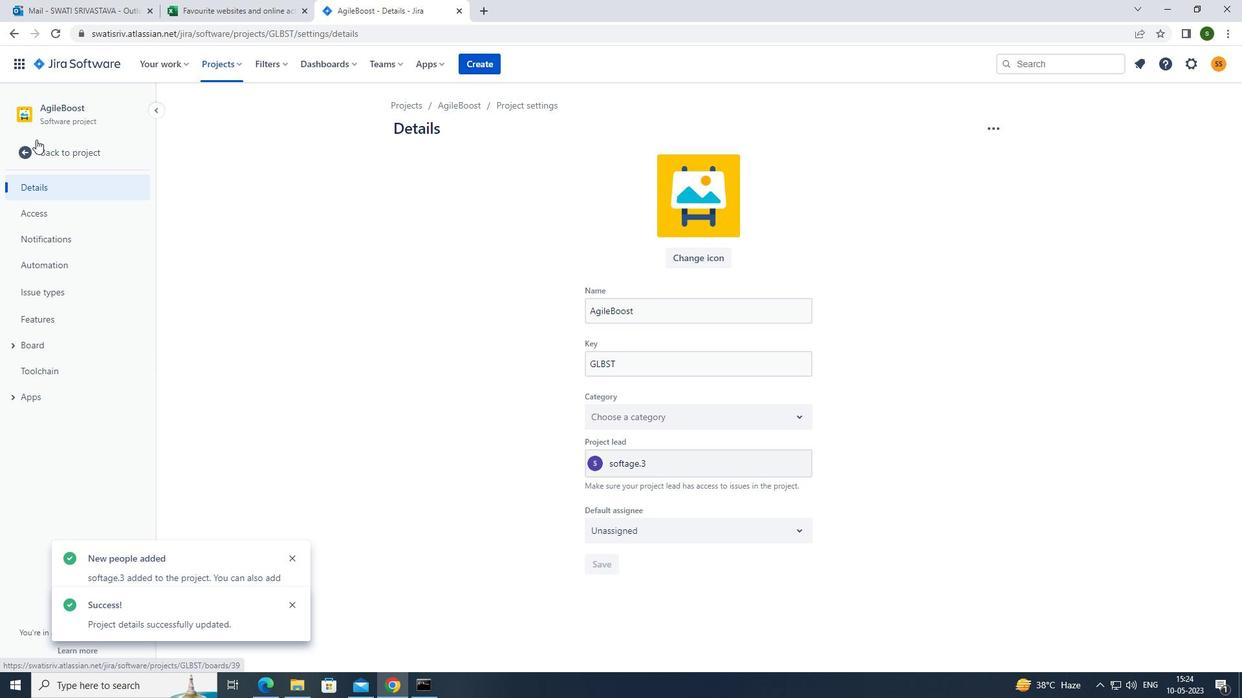 
Action: Mouse pressed left at (47, 144)
Screenshot: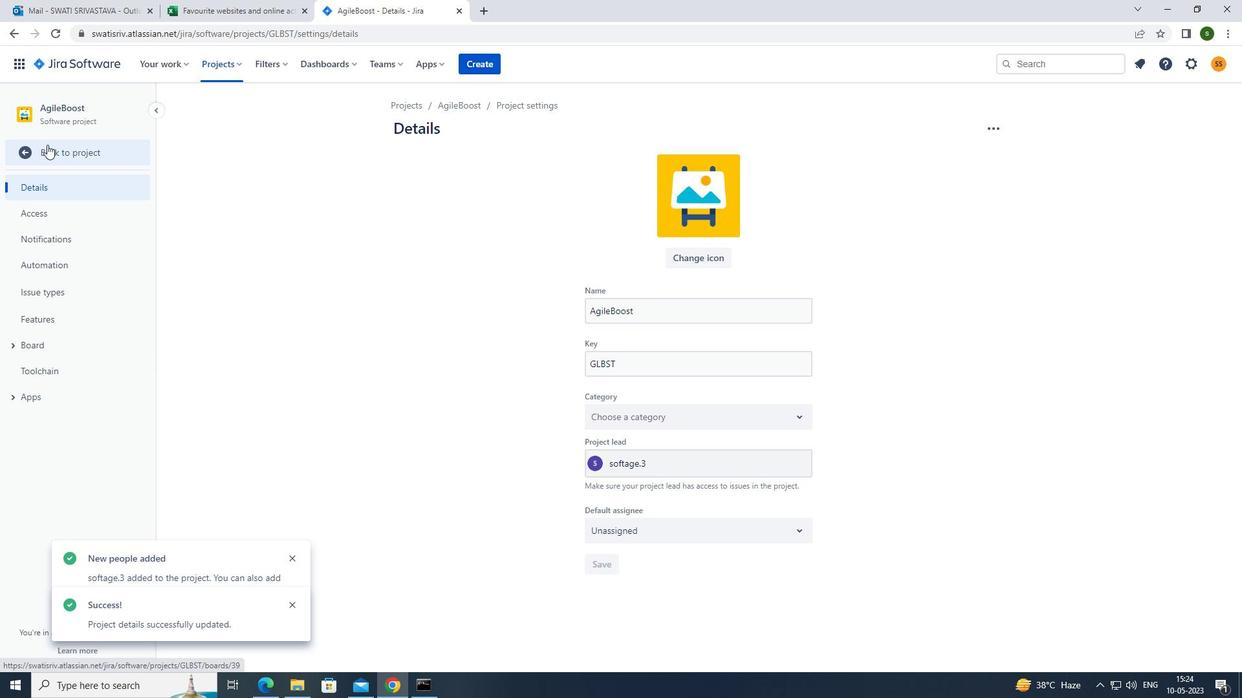
Action: Mouse moved to (299, 170)
Screenshot: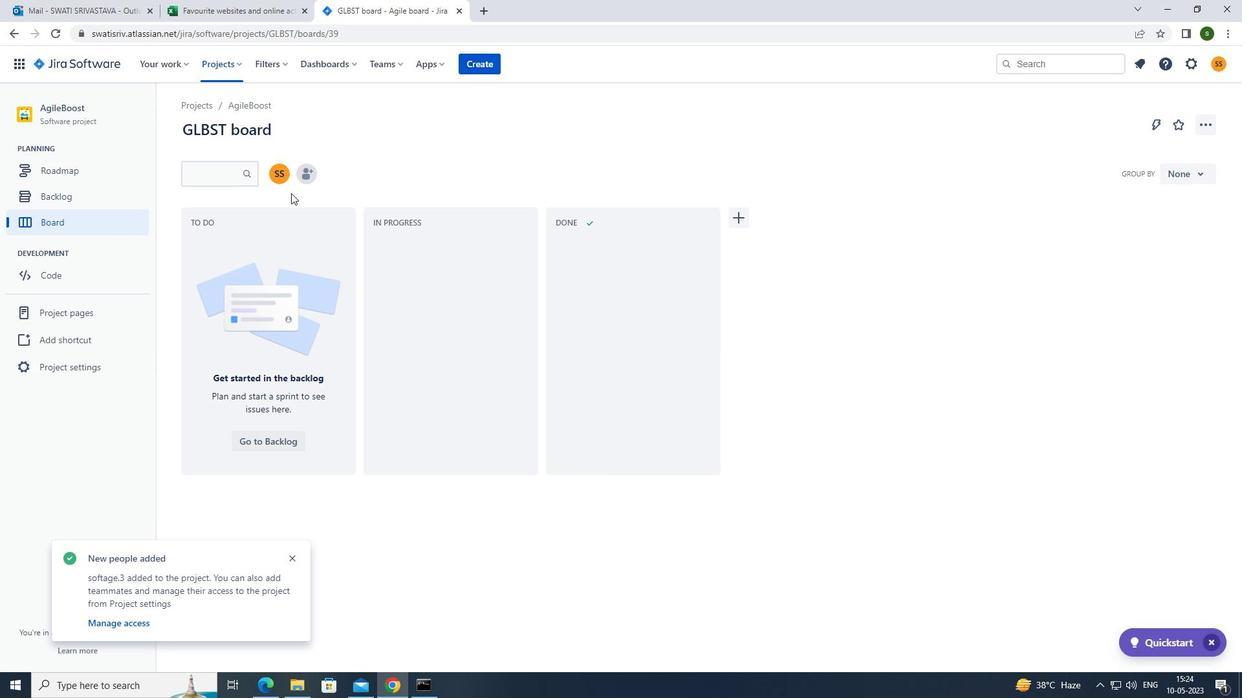 
Action: Mouse pressed left at (299, 170)
Screenshot: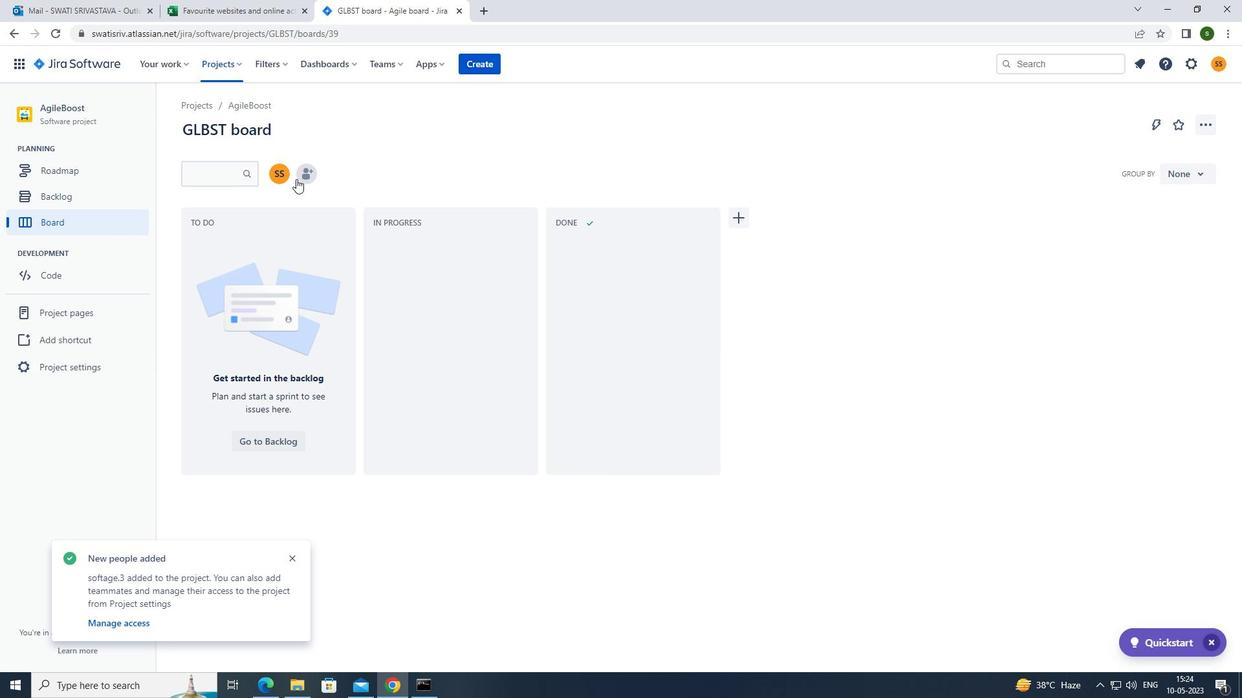 
Action: Mouse moved to (571, 155)
Screenshot: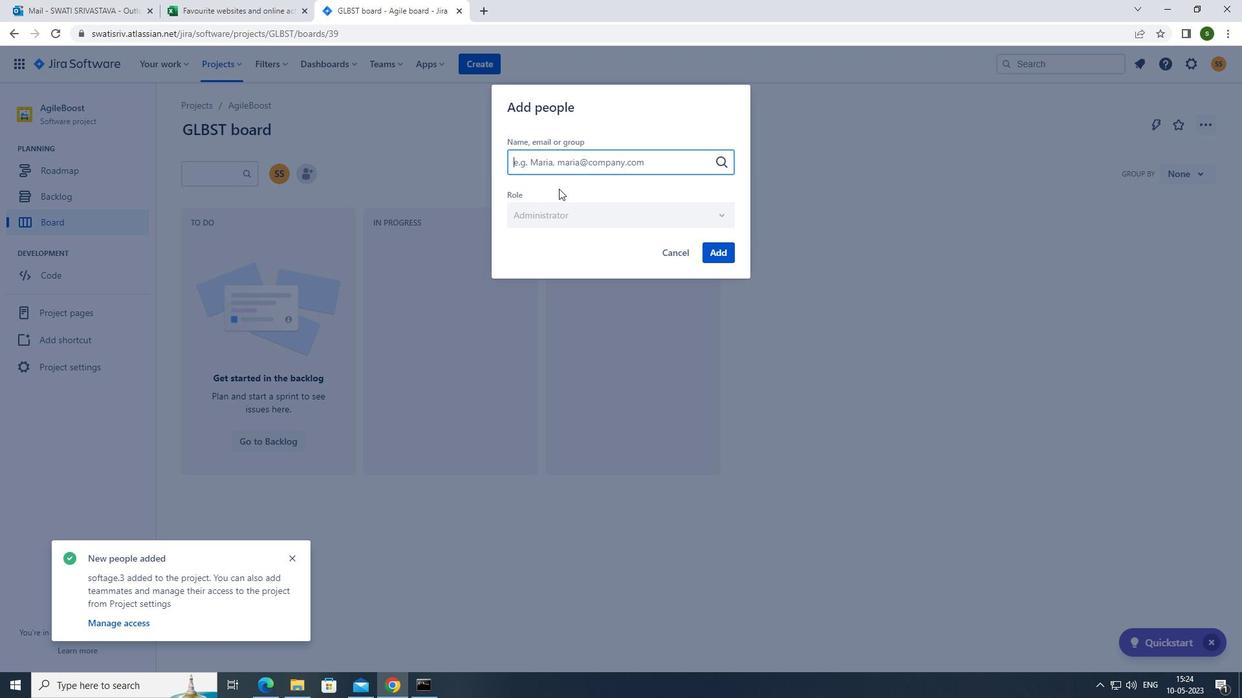 
Action: Mouse pressed left at (571, 155)
Screenshot: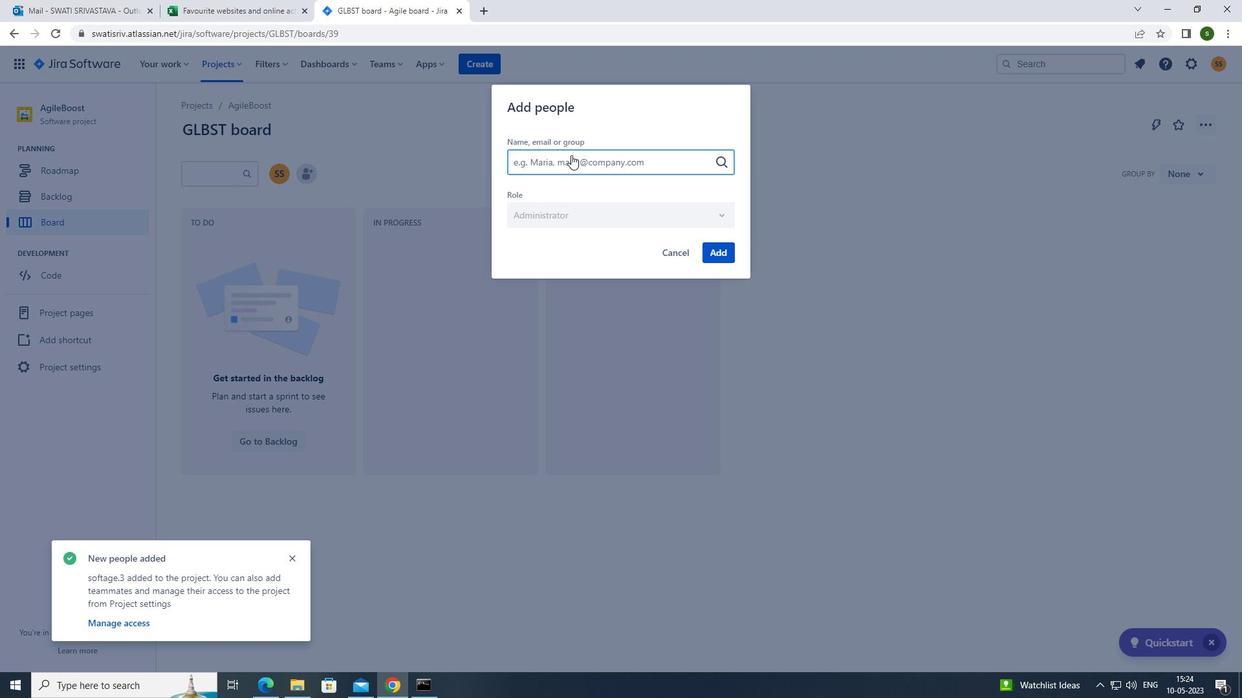 
Action: Mouse moved to (428, 185)
Screenshot: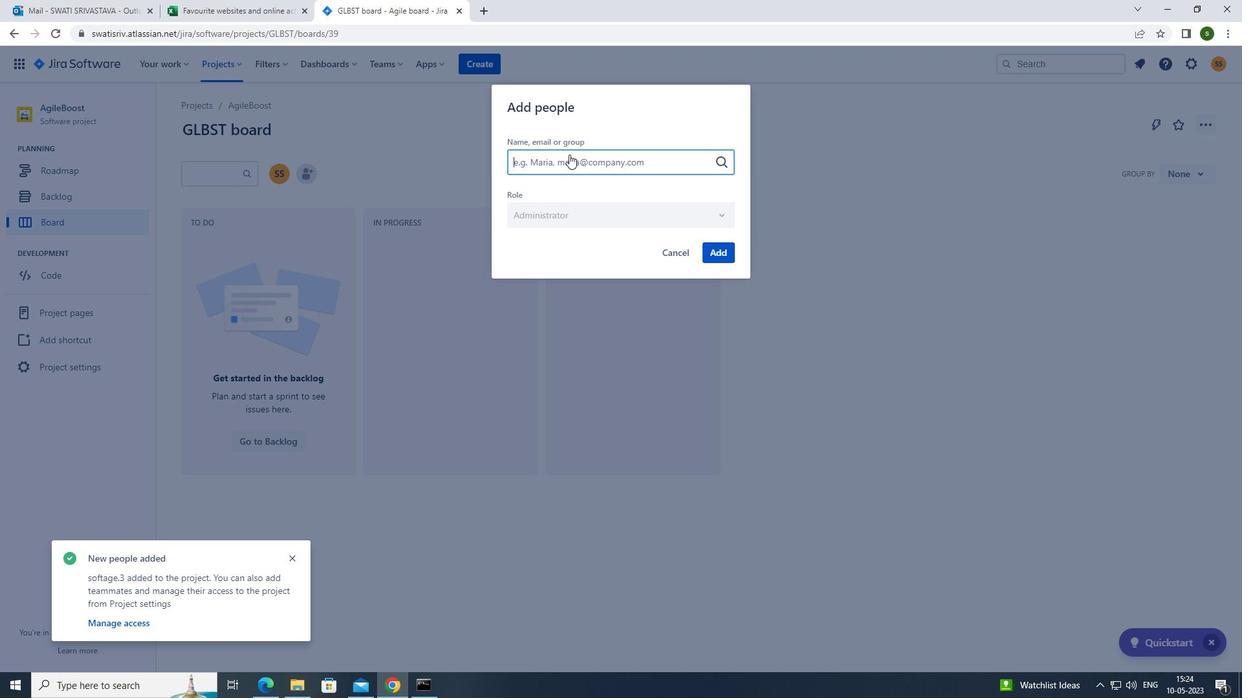 
Action: Key pressed <Key.caps_lock><Key.caps_lock>softage.4<Key.shift>@
Screenshot: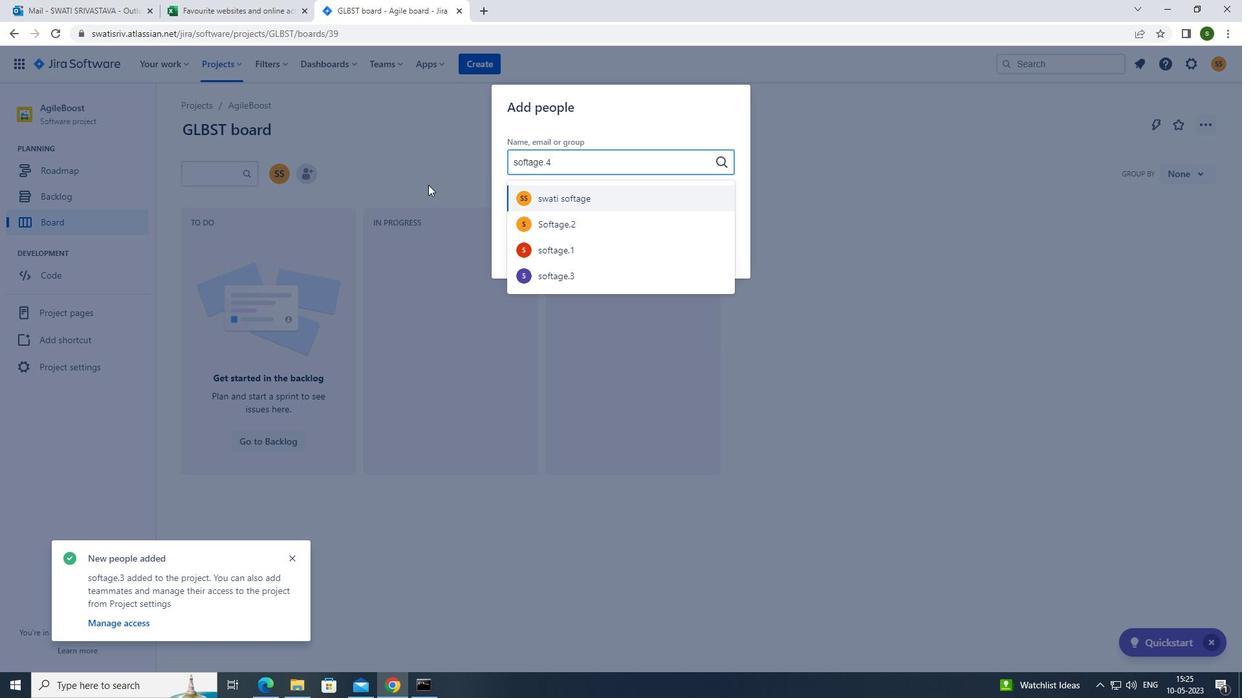 
Action: Mouse moved to (428, 185)
Screenshot: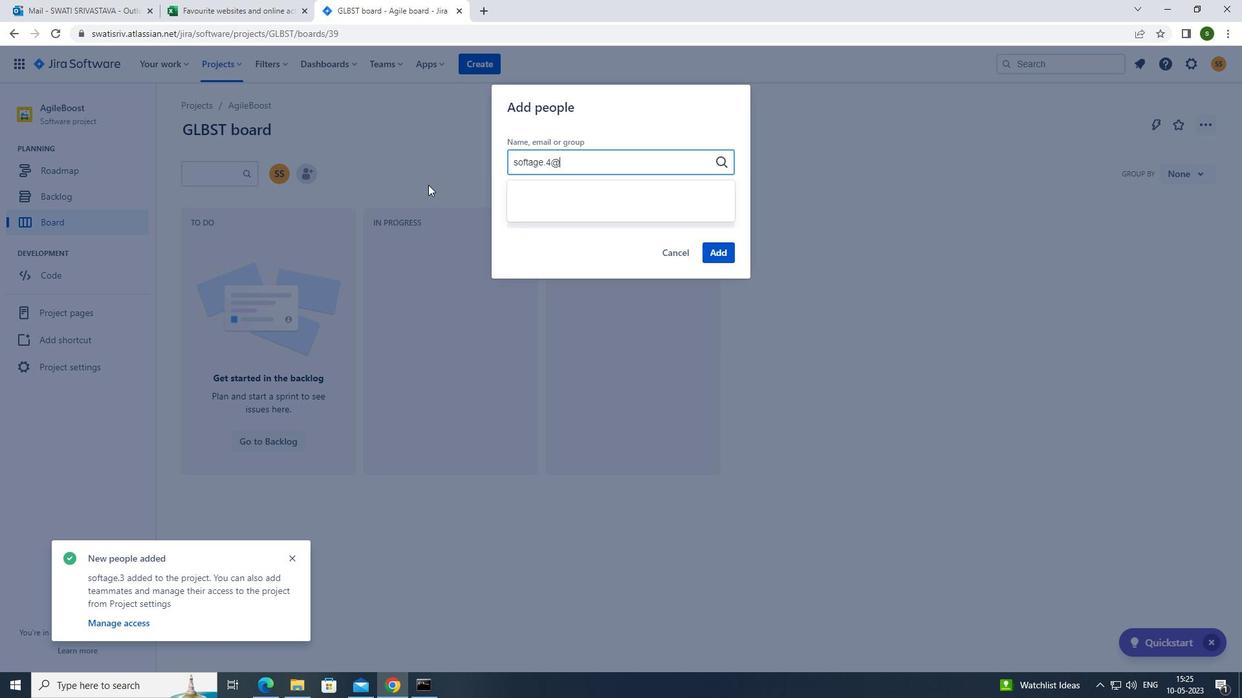 
Action: Key pressed SOFTAGE.NET
Screenshot: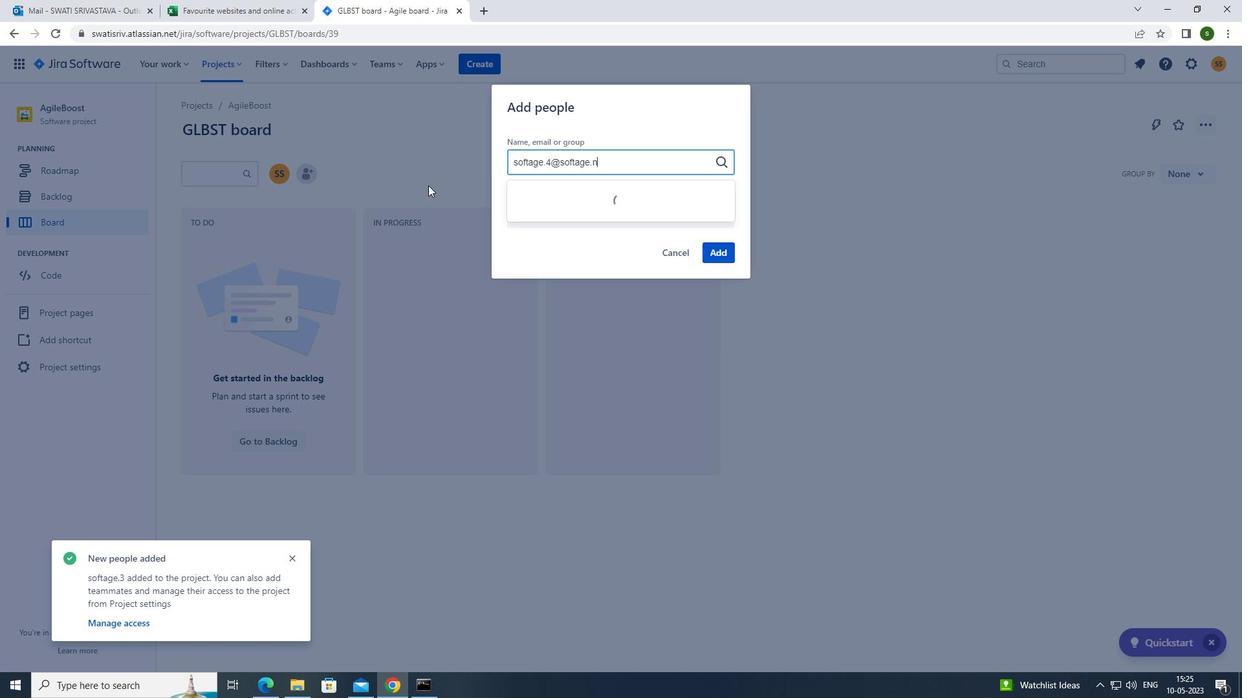 
Action: Mouse moved to (634, 194)
Screenshot: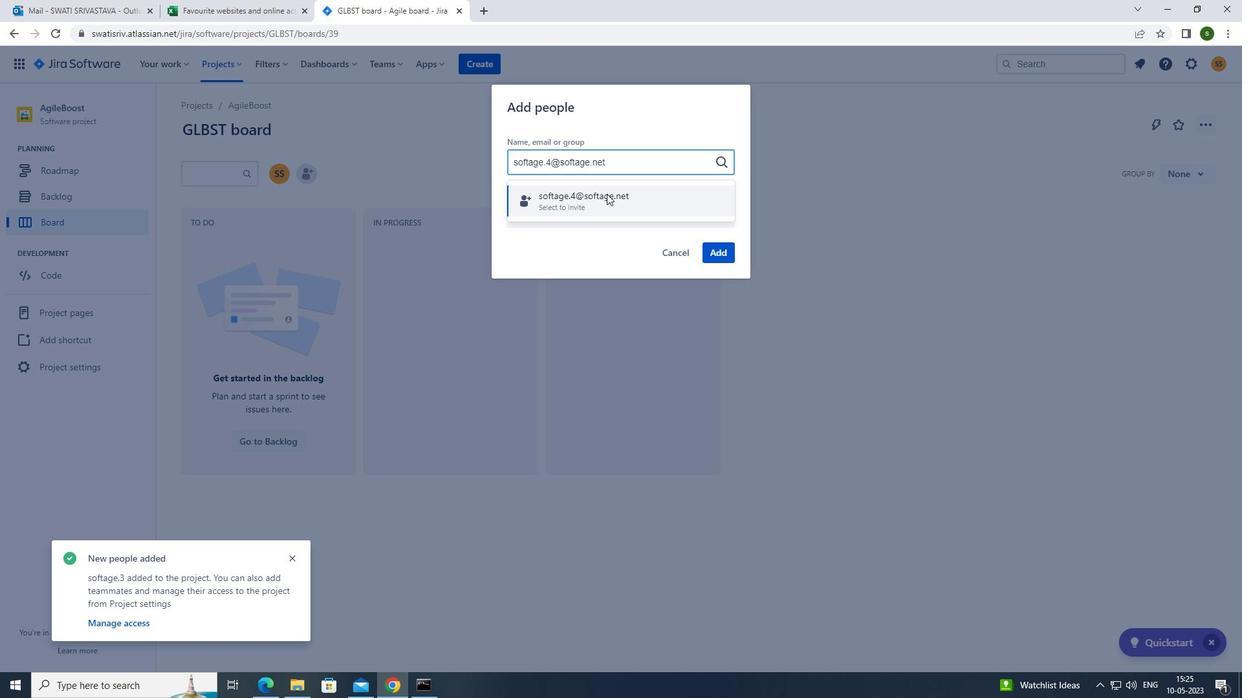 
Action: Mouse pressed left at (634, 194)
Screenshot: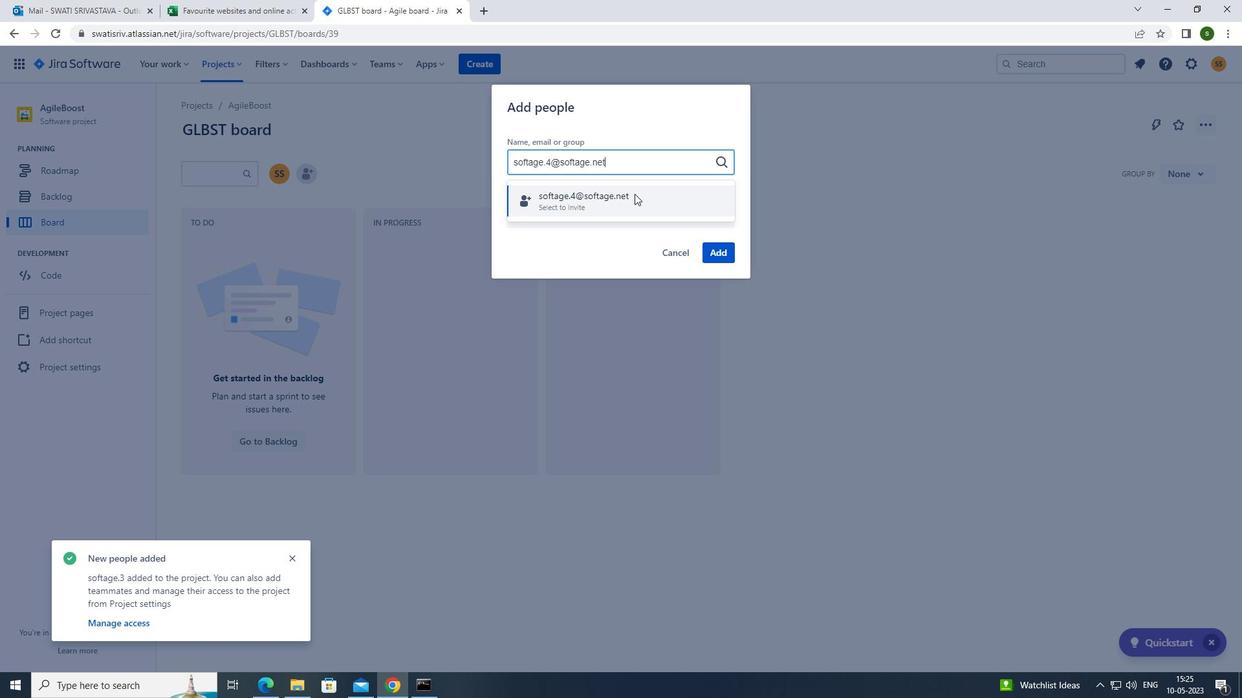 
Action: Mouse moved to (713, 252)
Screenshot: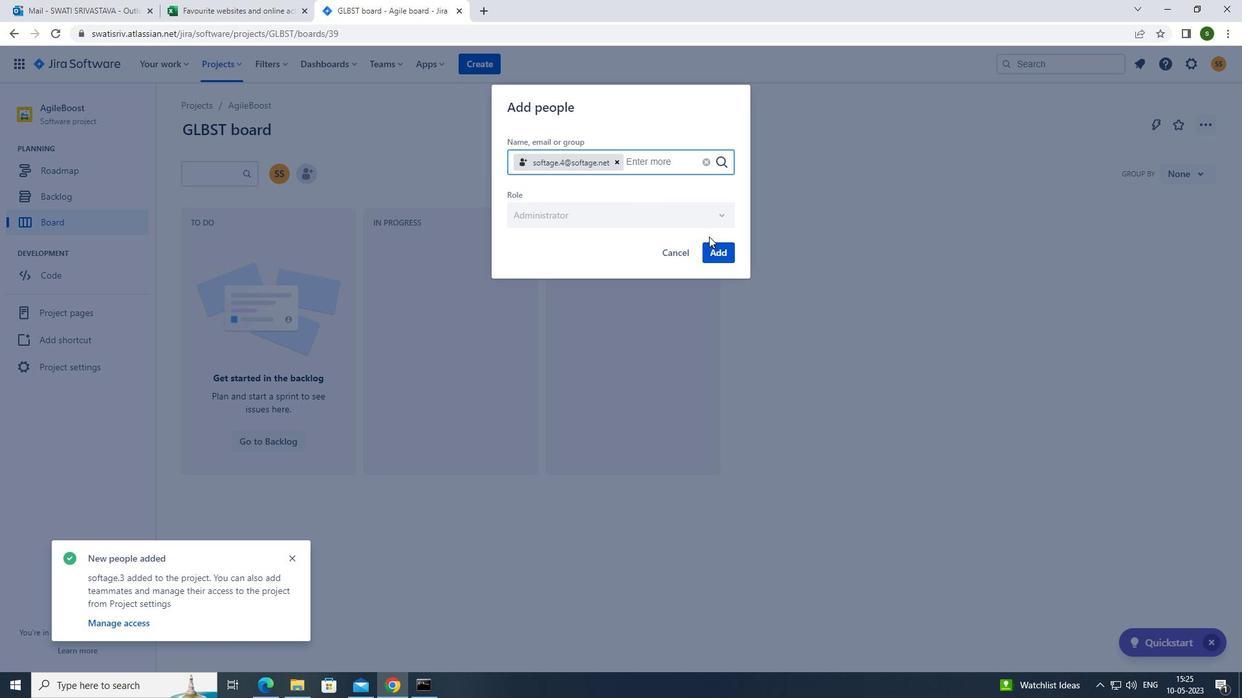 
Action: Mouse pressed left at (713, 252)
Screenshot: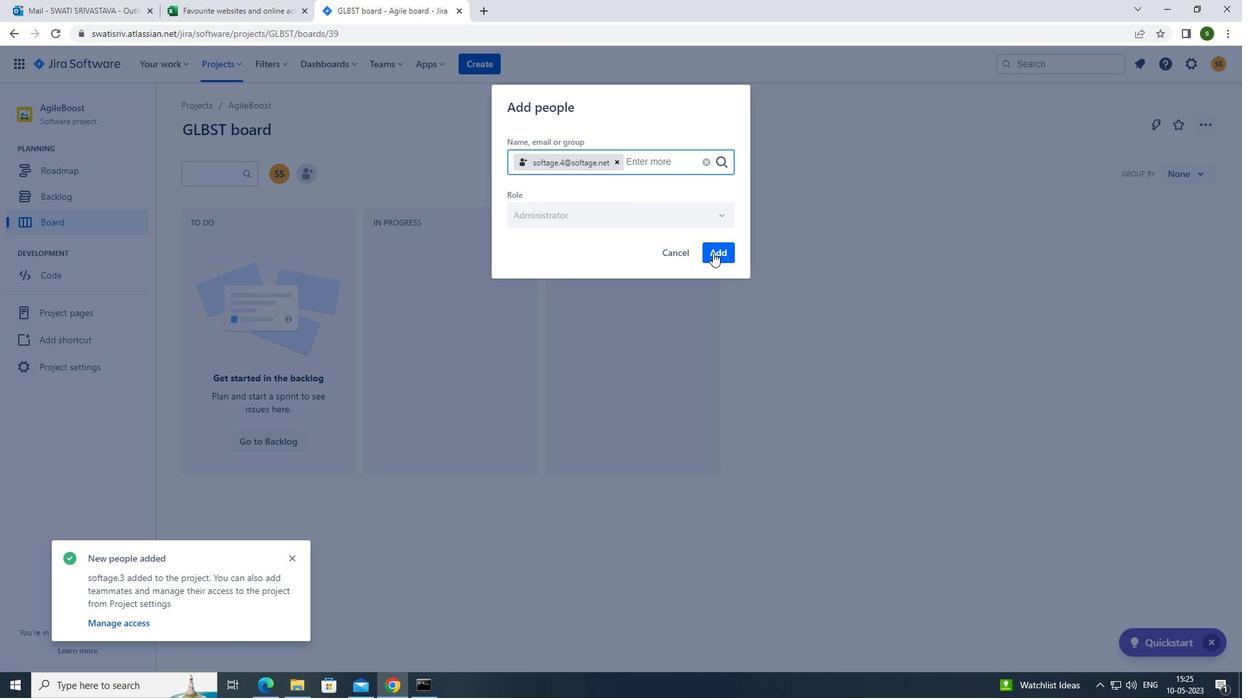 
